 Task: Search one way flight ticket for 2 adults, 4 children and 1 infant on lap in business from Vieques: Antonio Rivera Rodriguez Airport to Jacksonville: Albert J. Ellis Airport on 5-3-2023. Choice of flights is Singapure airlines. Number of bags: 2 carry on bags and 7 checked bags. Price is upto 83000. Outbound departure time preference is 8:30.
Action: Mouse moved to (313, 266)
Screenshot: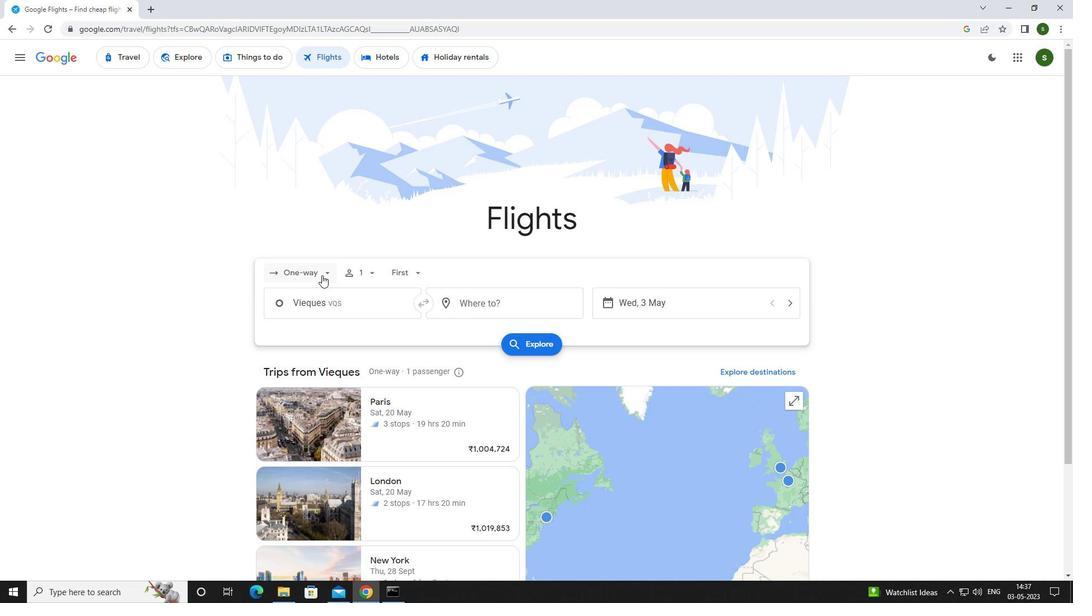 
Action: Mouse pressed left at (313, 266)
Screenshot: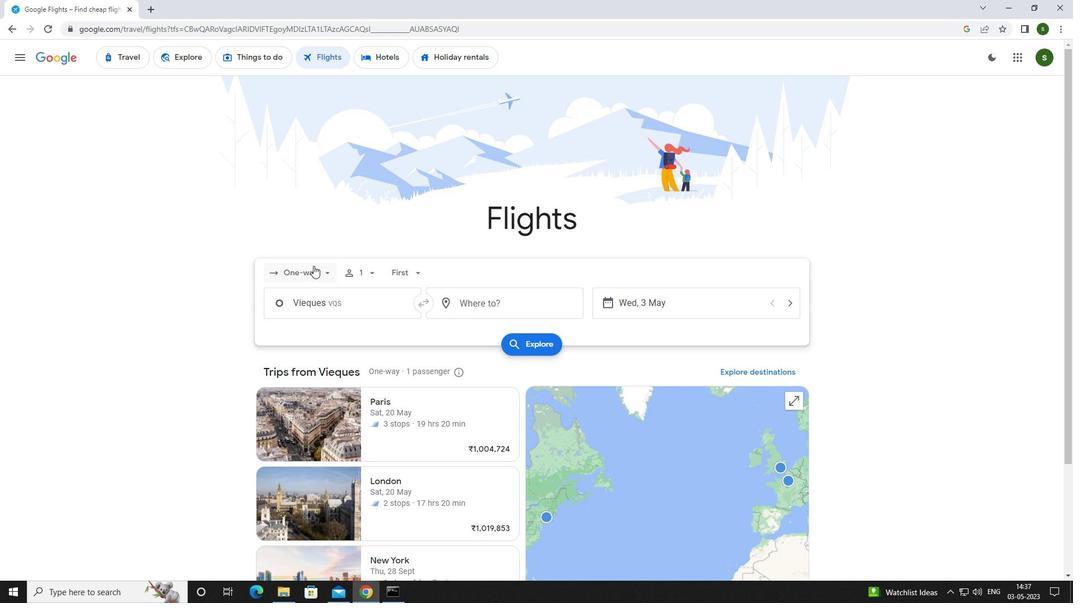 
Action: Mouse moved to (313, 320)
Screenshot: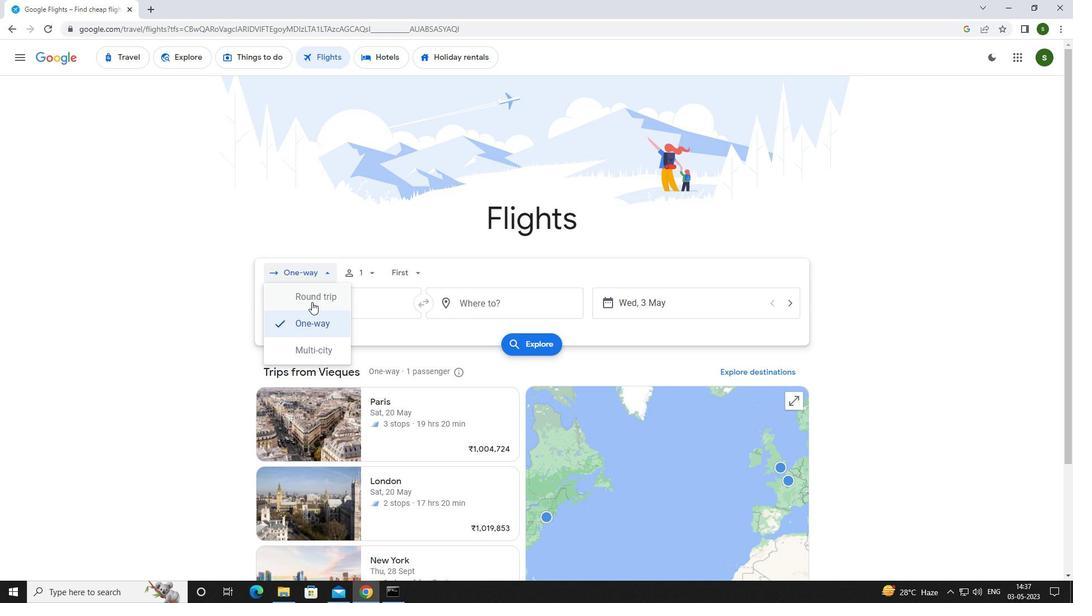 
Action: Mouse pressed left at (313, 320)
Screenshot: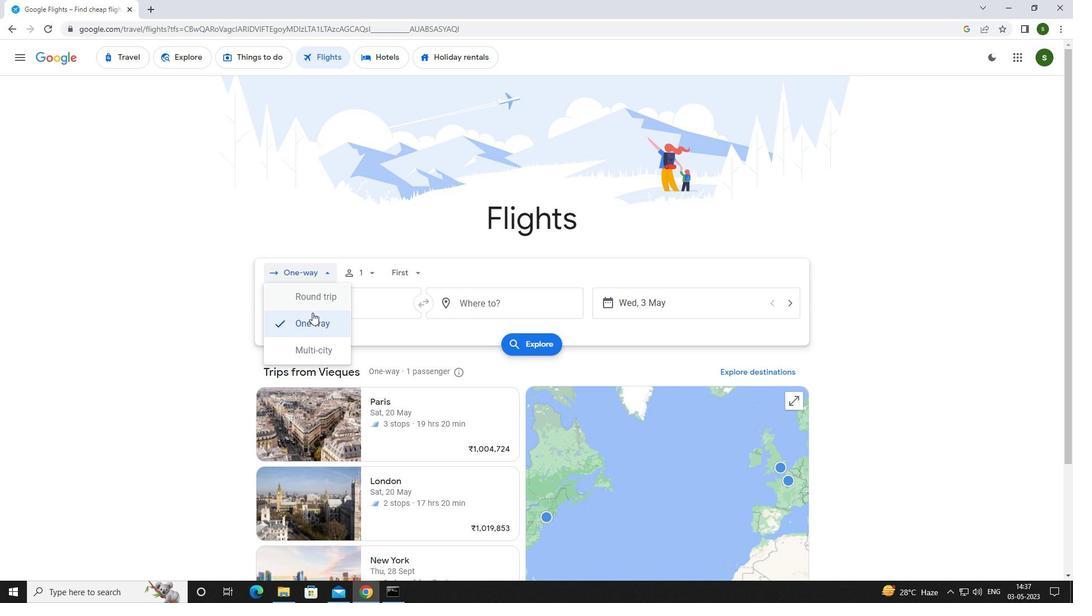 
Action: Mouse moved to (372, 271)
Screenshot: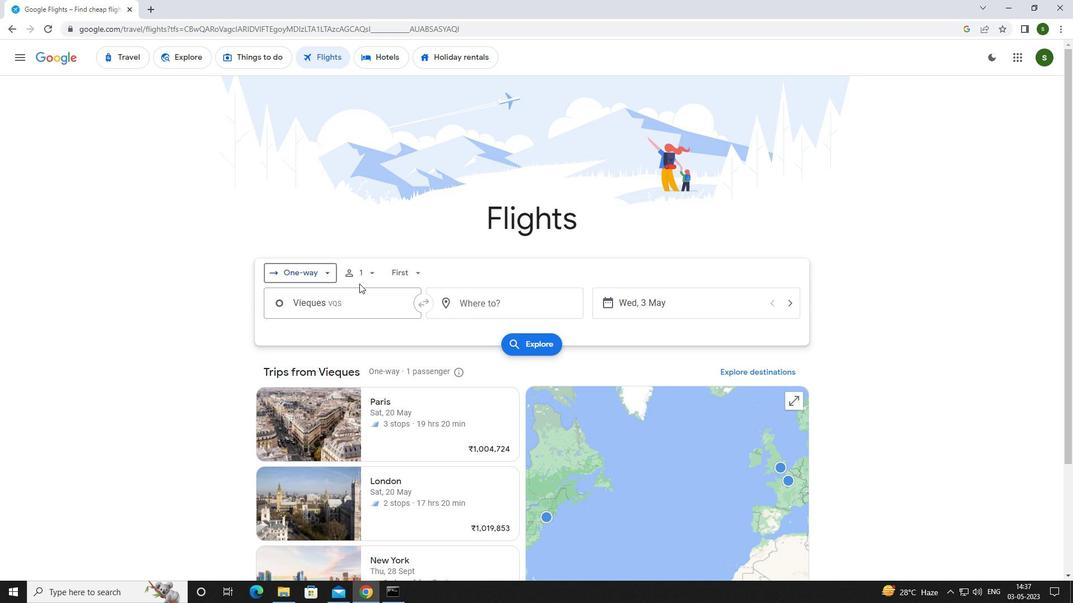 
Action: Mouse pressed left at (372, 271)
Screenshot: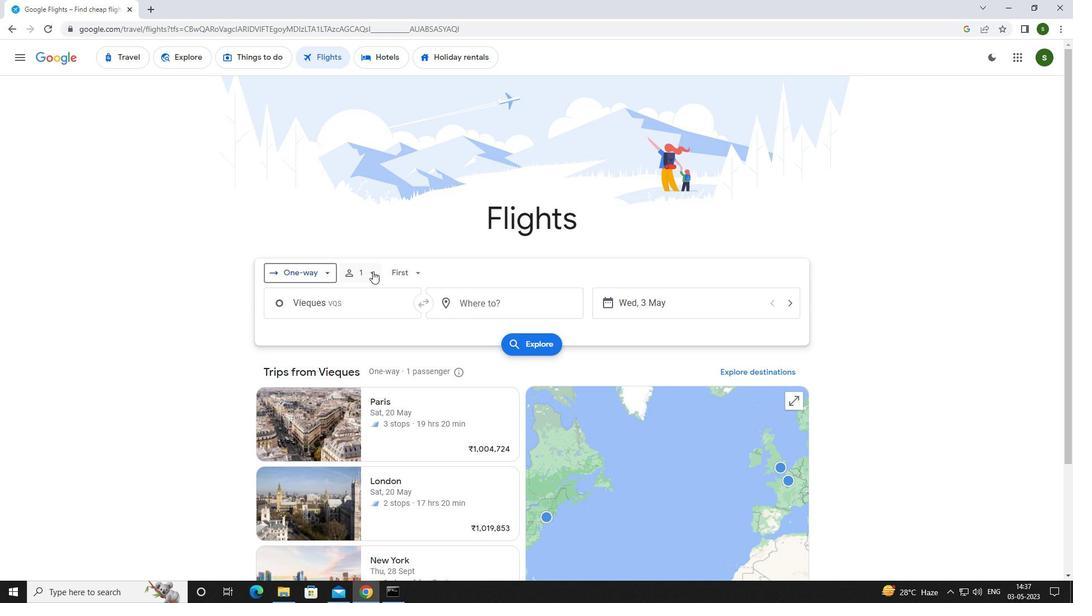 
Action: Mouse moved to (454, 304)
Screenshot: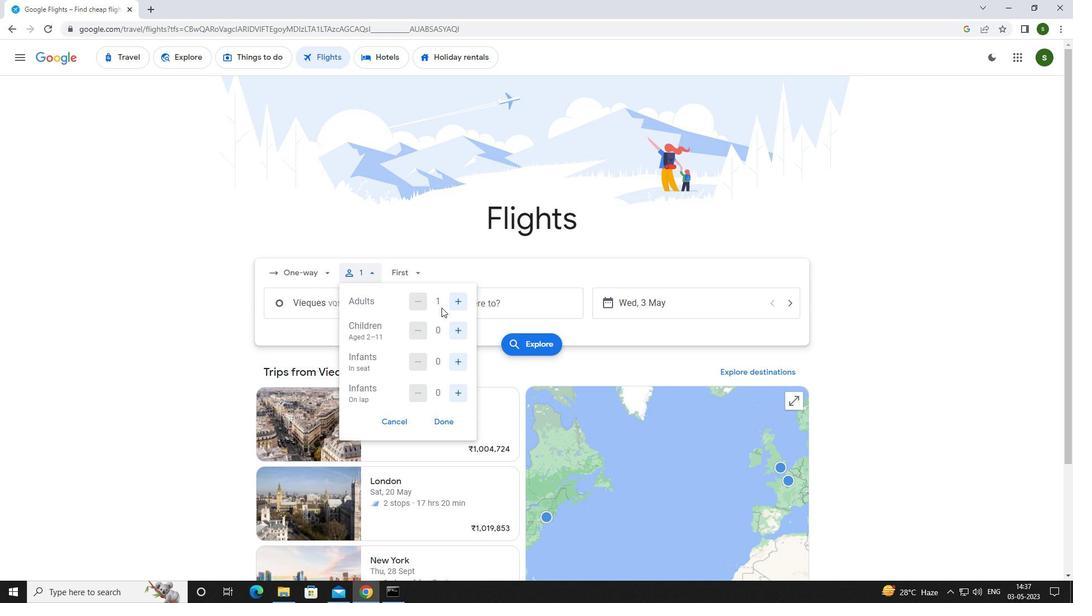 
Action: Mouse pressed left at (454, 304)
Screenshot: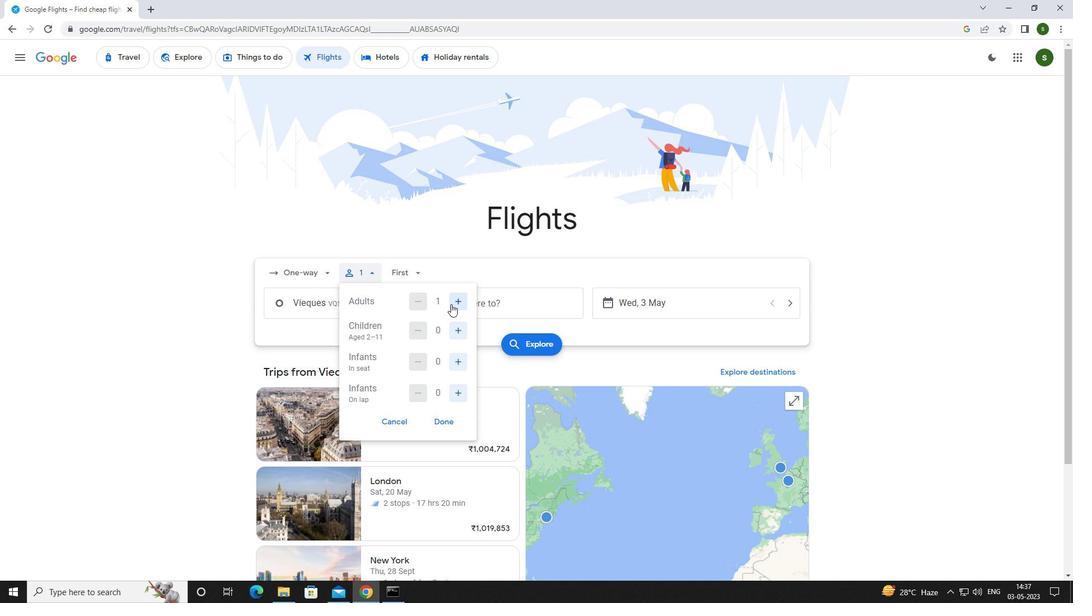 
Action: Mouse moved to (452, 329)
Screenshot: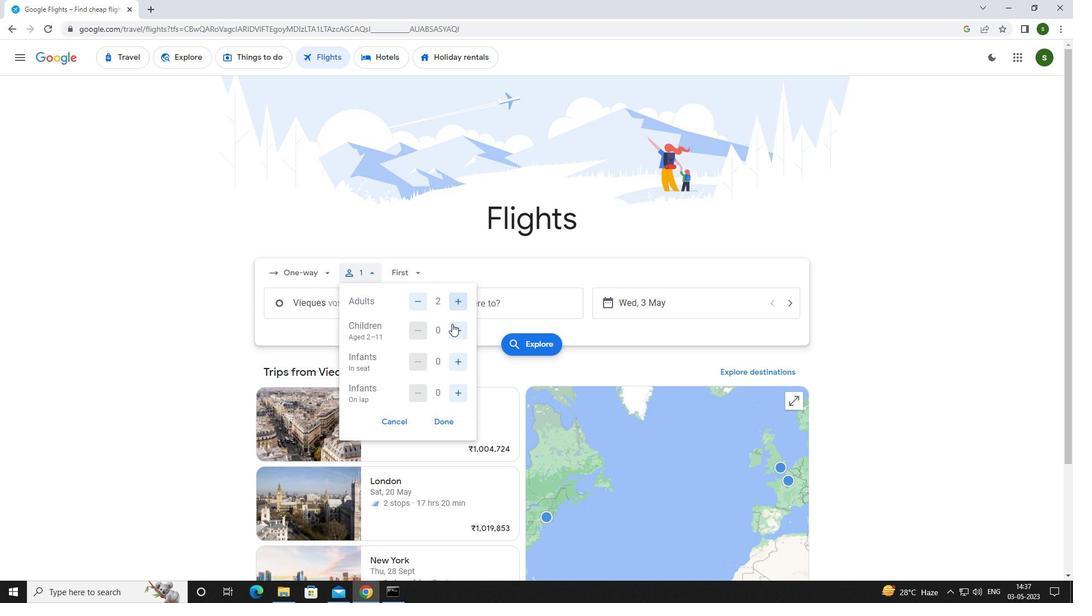 
Action: Mouse pressed left at (452, 329)
Screenshot: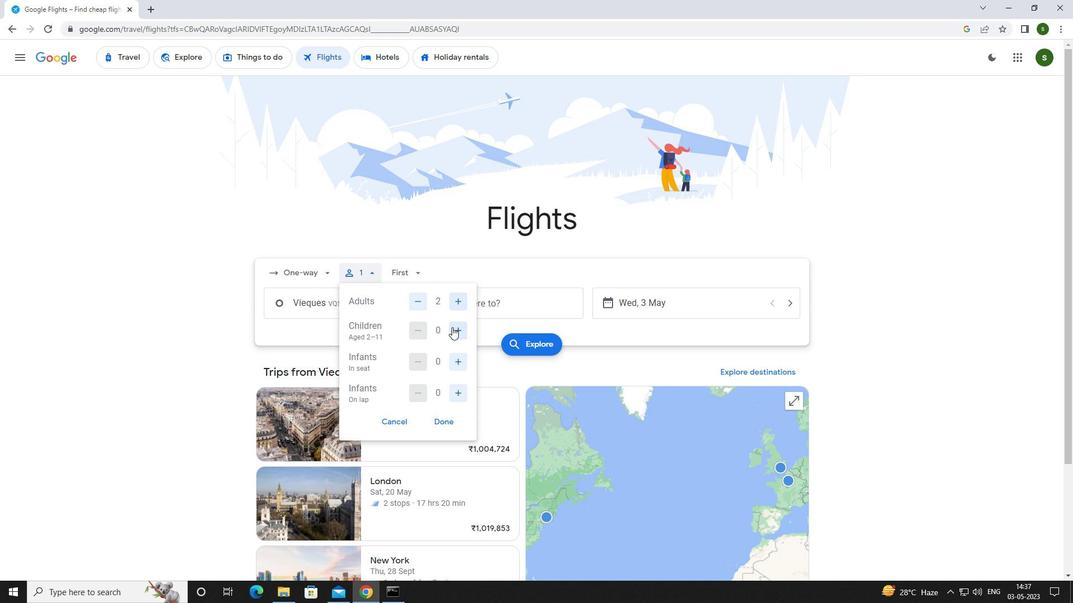 
Action: Mouse pressed left at (452, 329)
Screenshot: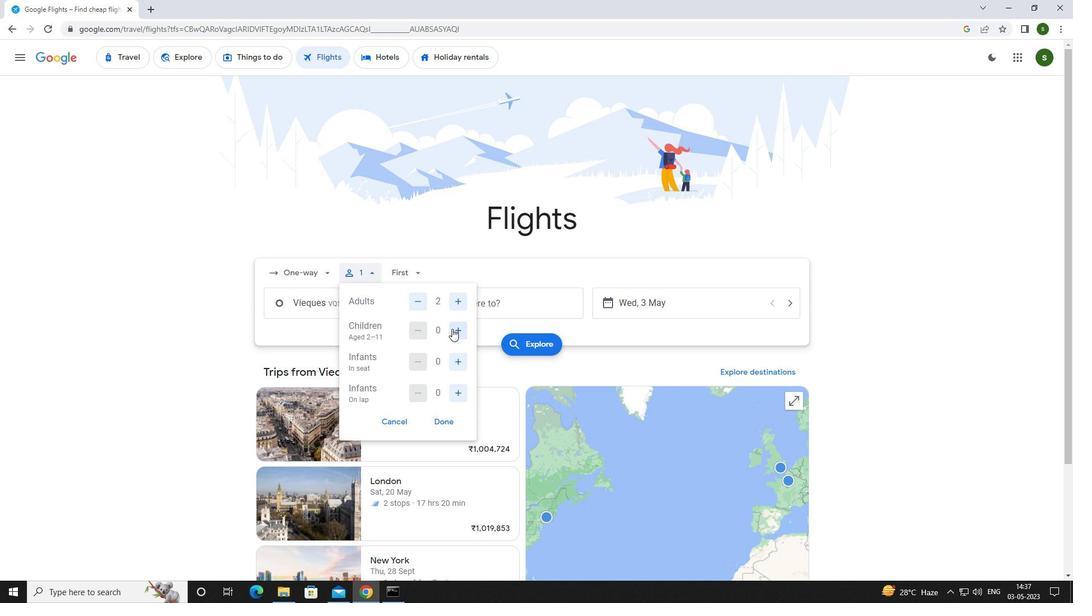 
Action: Mouse pressed left at (452, 329)
Screenshot: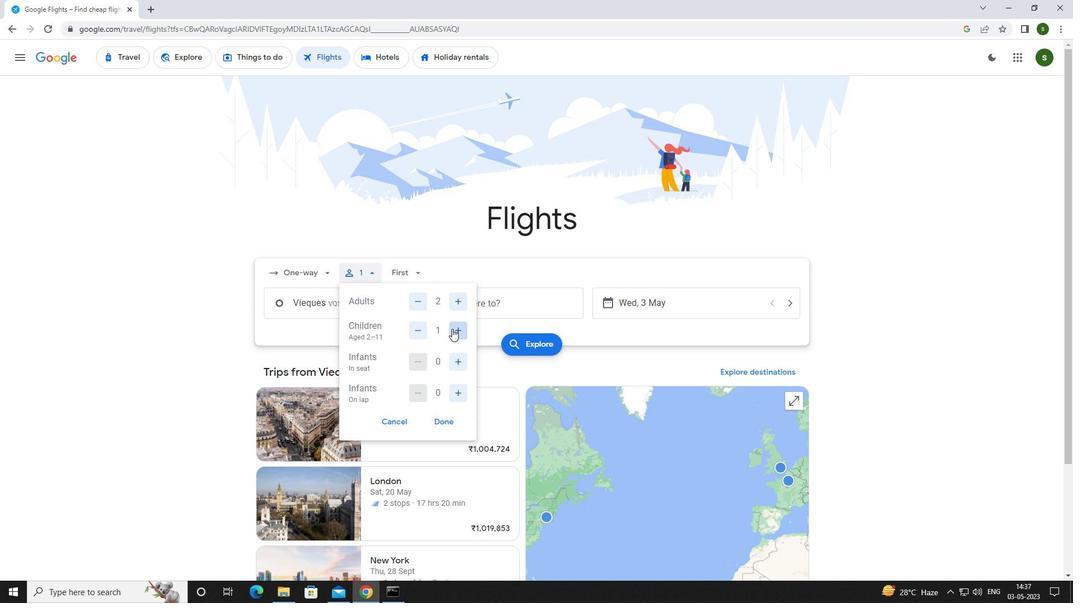 
Action: Mouse pressed left at (452, 329)
Screenshot: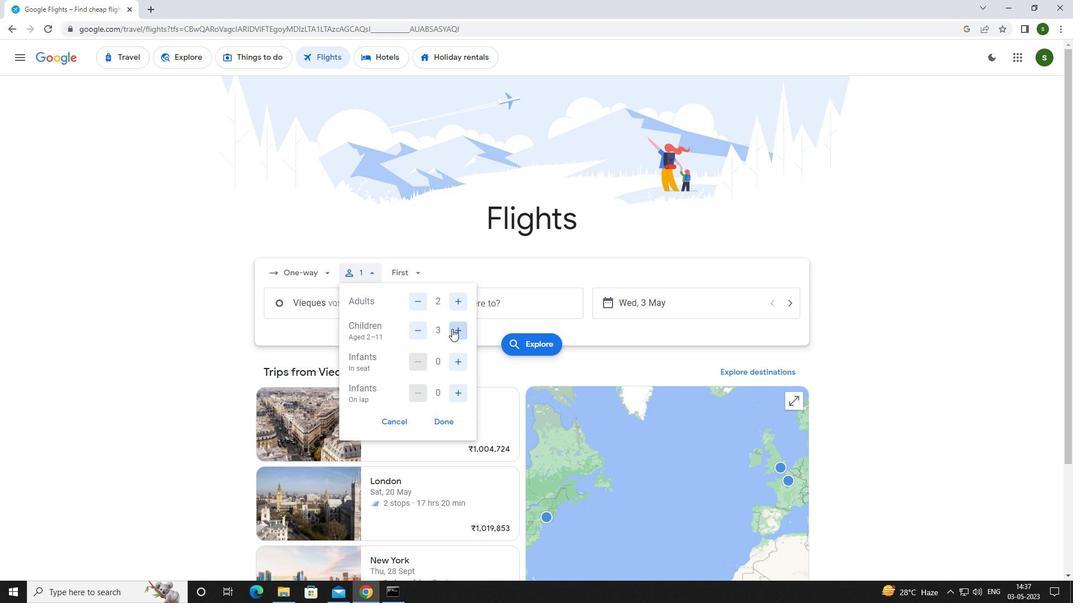 
Action: Mouse moved to (457, 387)
Screenshot: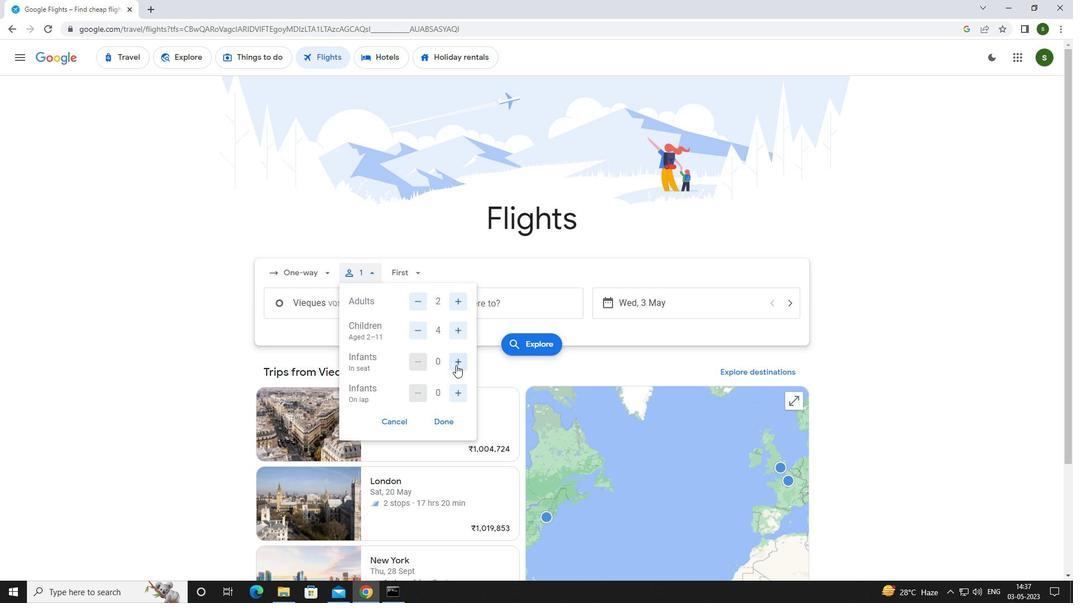 
Action: Mouse pressed left at (457, 387)
Screenshot: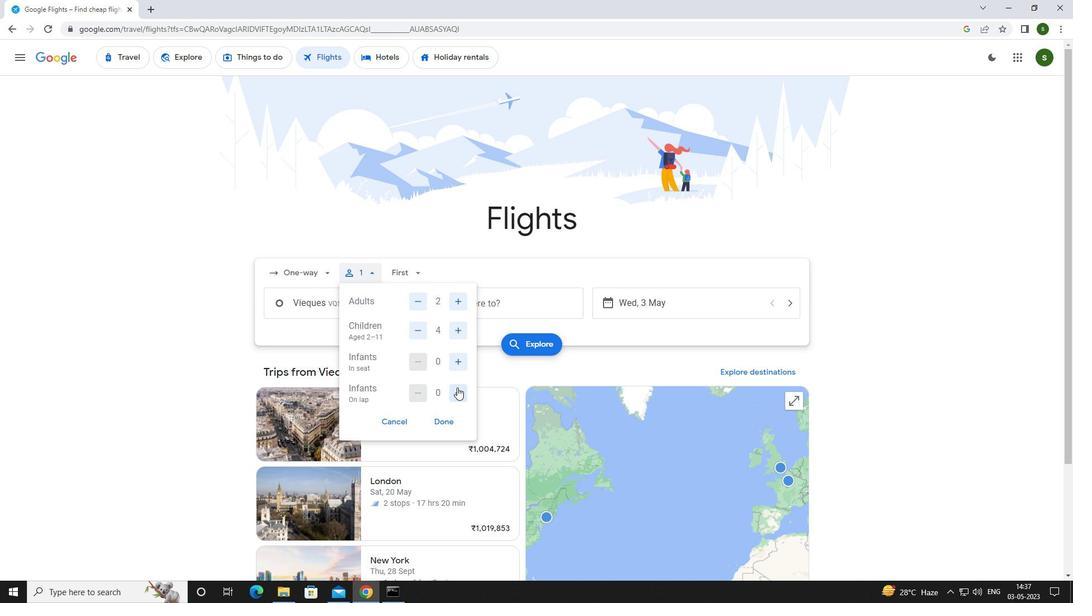 
Action: Mouse moved to (413, 271)
Screenshot: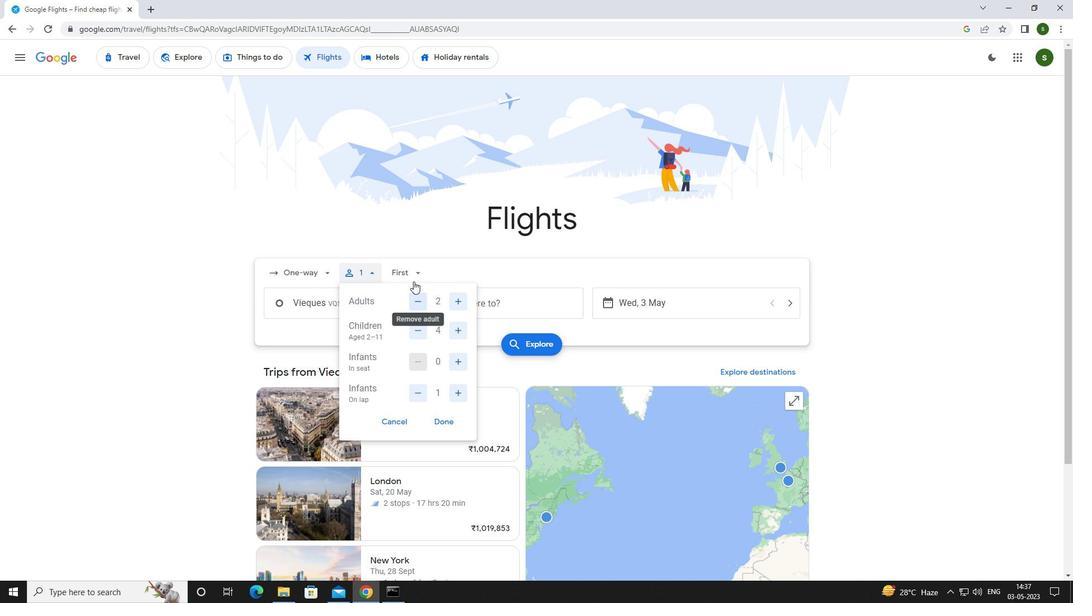
Action: Mouse pressed left at (413, 271)
Screenshot: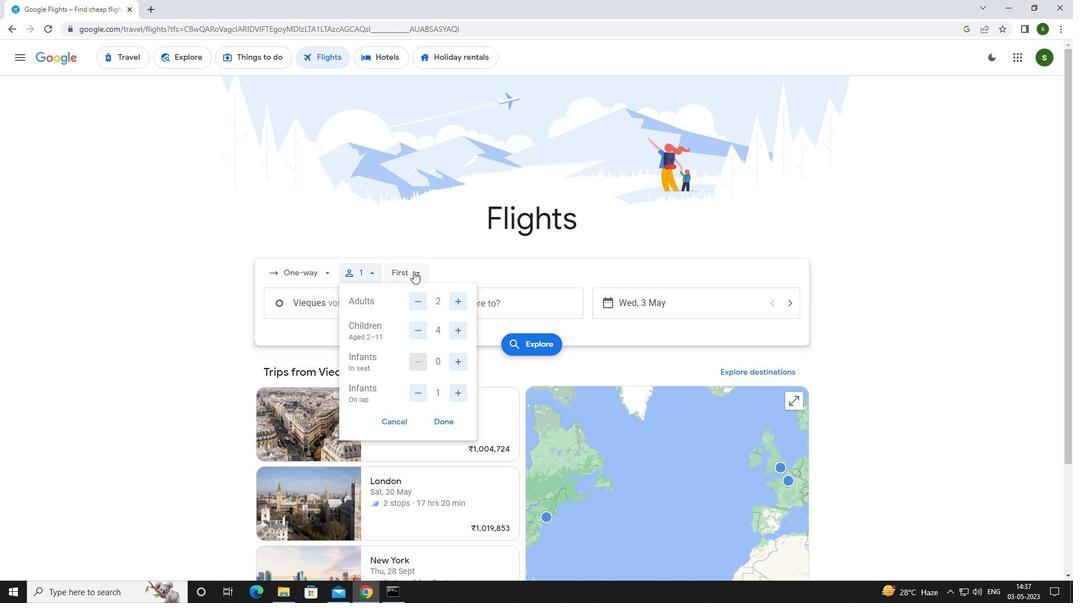 
Action: Mouse moved to (428, 349)
Screenshot: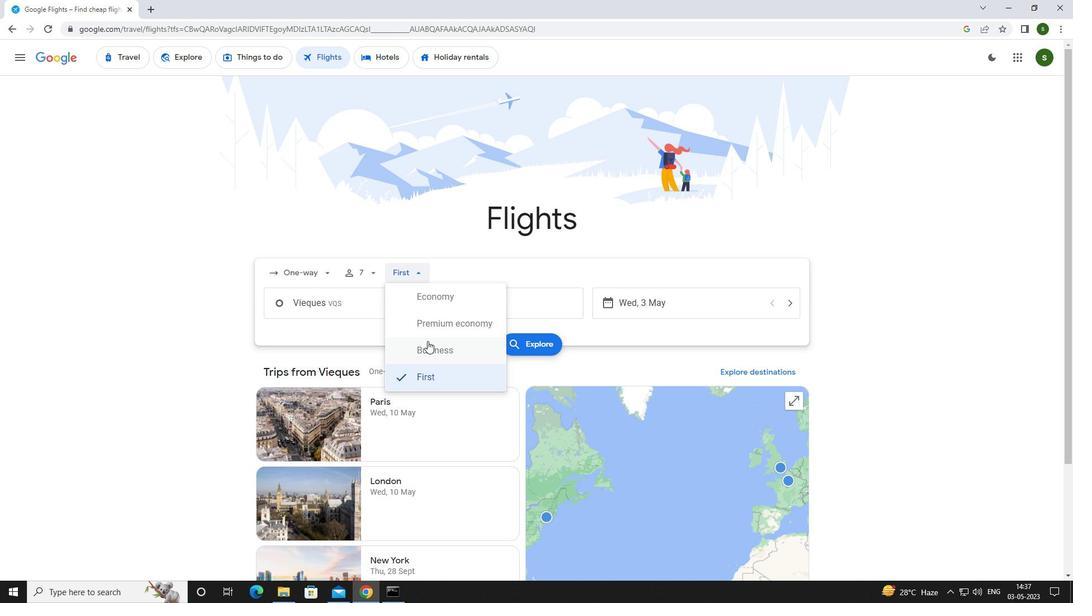 
Action: Mouse pressed left at (428, 349)
Screenshot: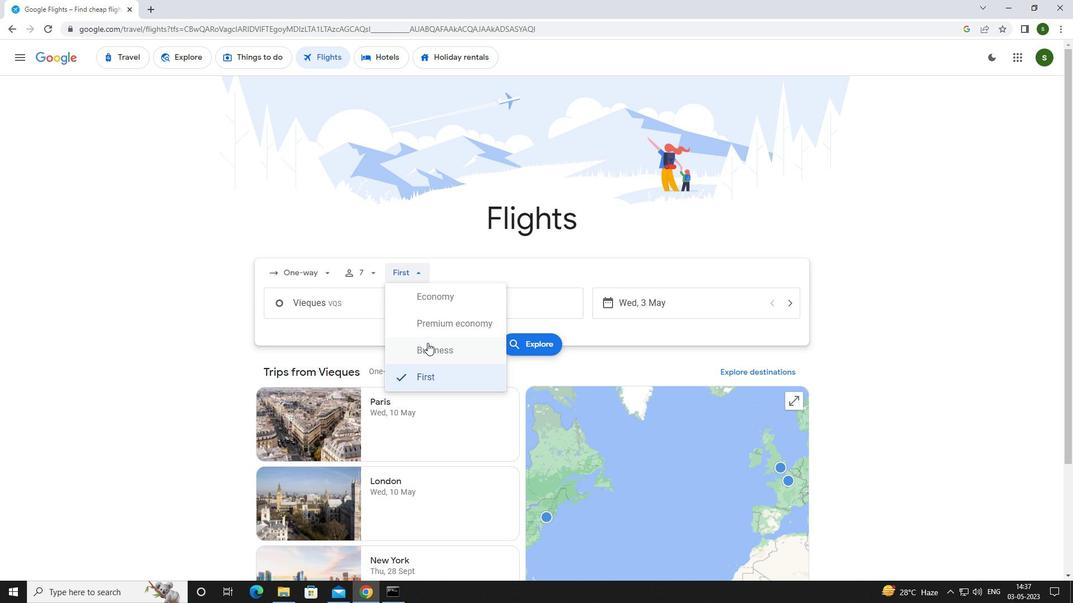 
Action: Mouse moved to (375, 310)
Screenshot: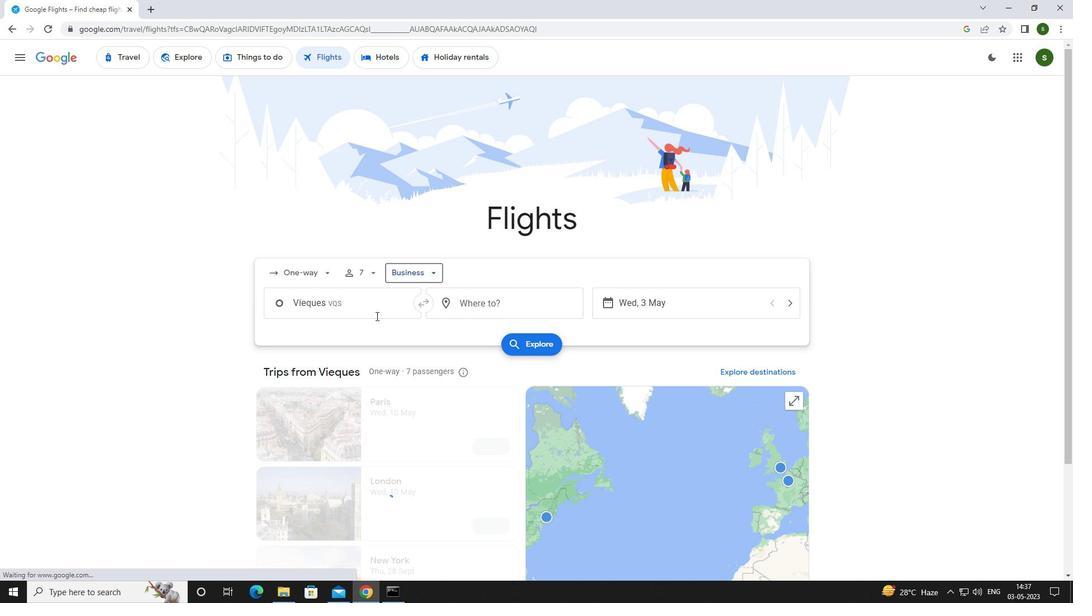 
Action: Mouse pressed left at (375, 310)
Screenshot: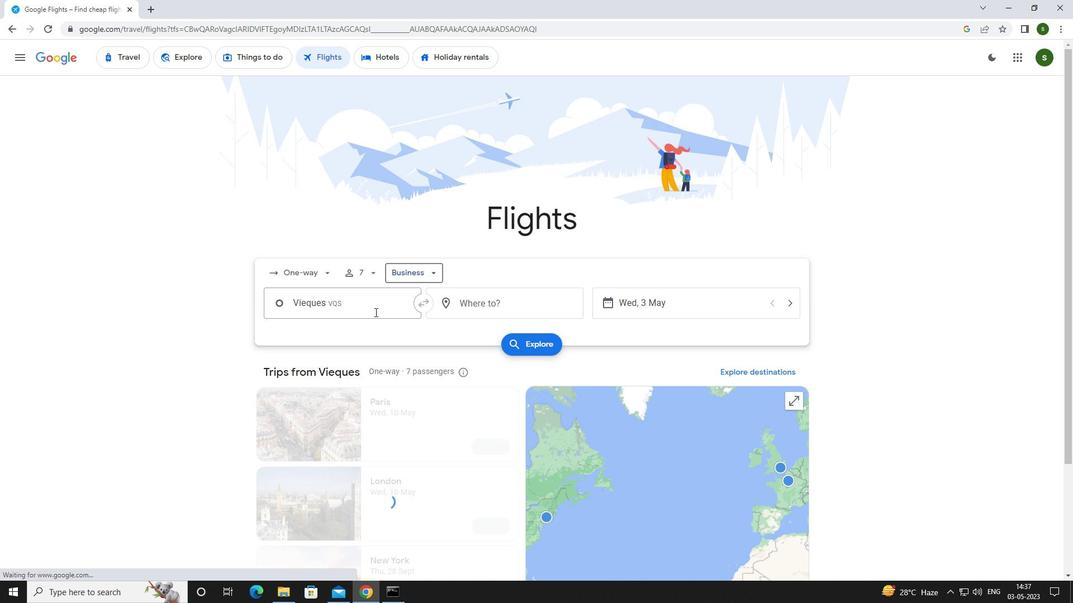 
Action: Key pressed <Key.caps_lock>v<Key.caps_lock>ieques
Screenshot: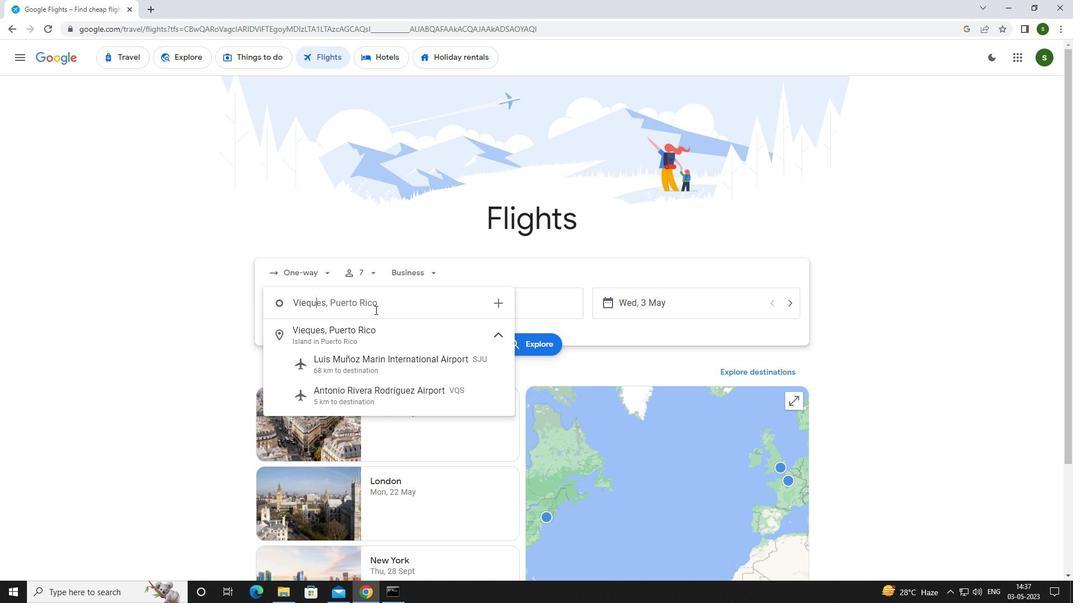 
Action: Mouse moved to (381, 389)
Screenshot: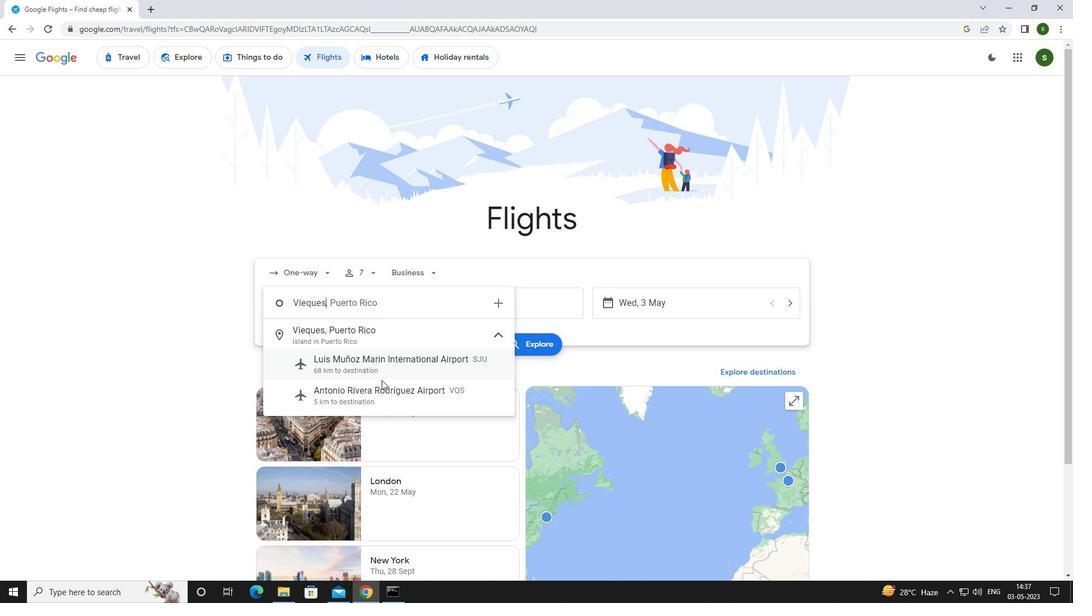
Action: Mouse pressed left at (381, 389)
Screenshot: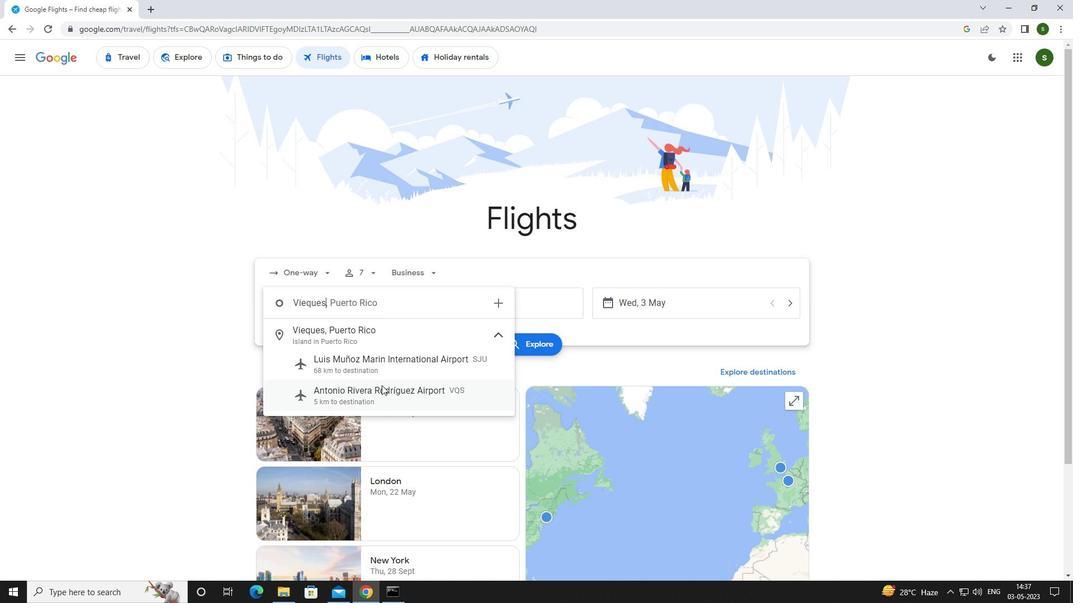 
Action: Mouse moved to (486, 310)
Screenshot: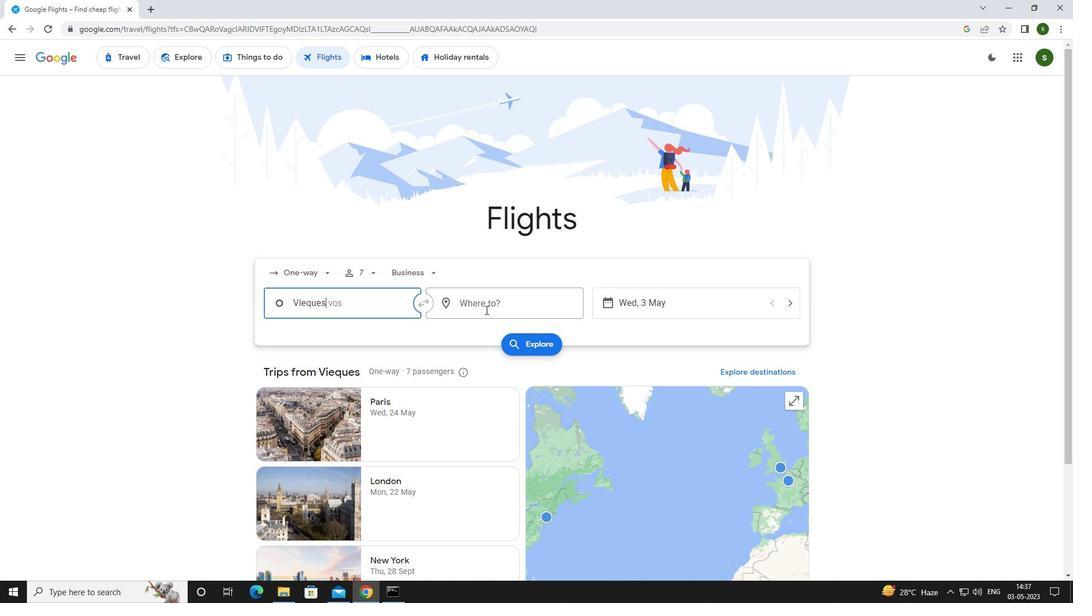 
Action: Mouse pressed left at (486, 310)
Screenshot: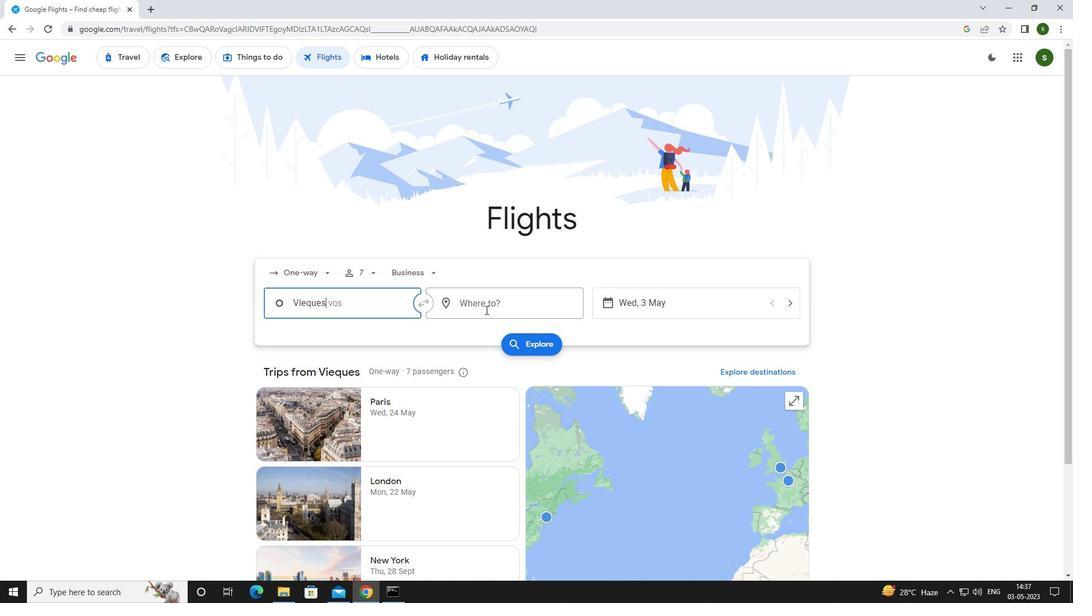 
Action: Mouse moved to (485, 312)
Screenshot: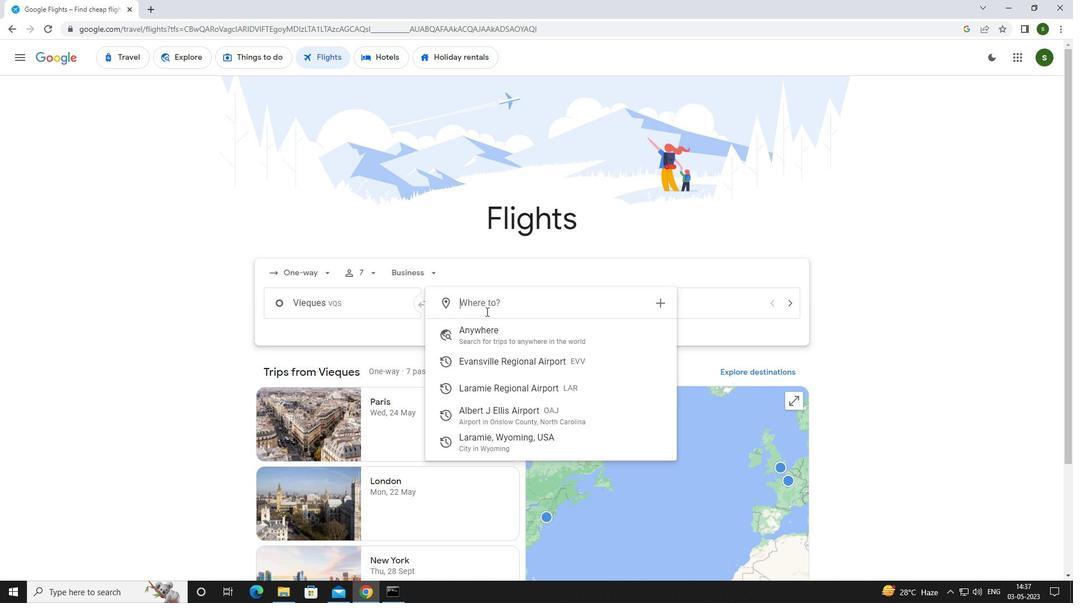 
Action: Key pressed <Key.caps_lock>a<Key.caps_lock>lbert<Key.space>
Screenshot: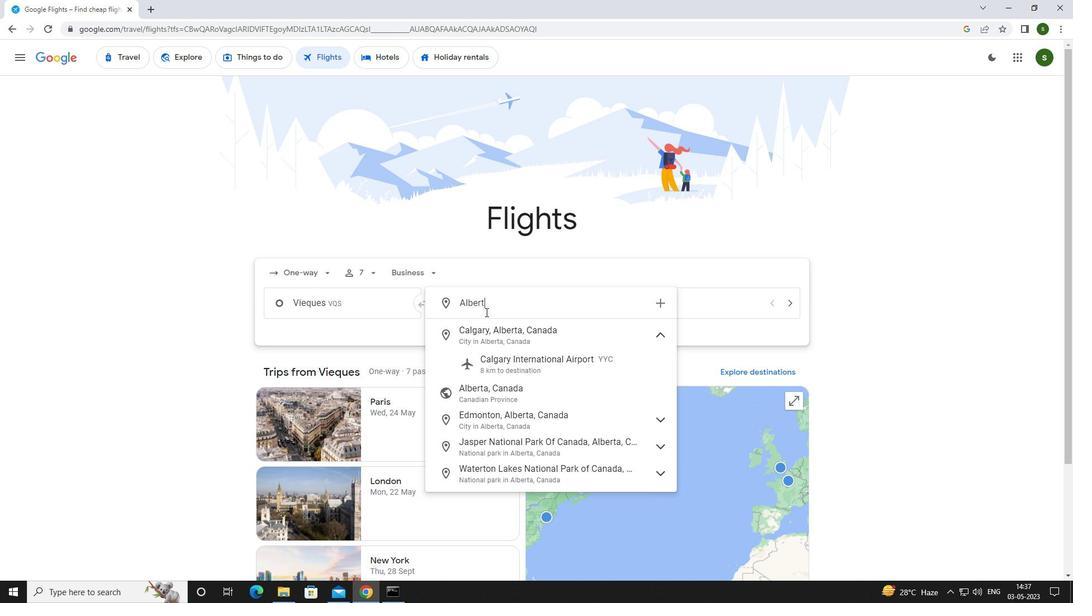 
Action: Mouse moved to (487, 335)
Screenshot: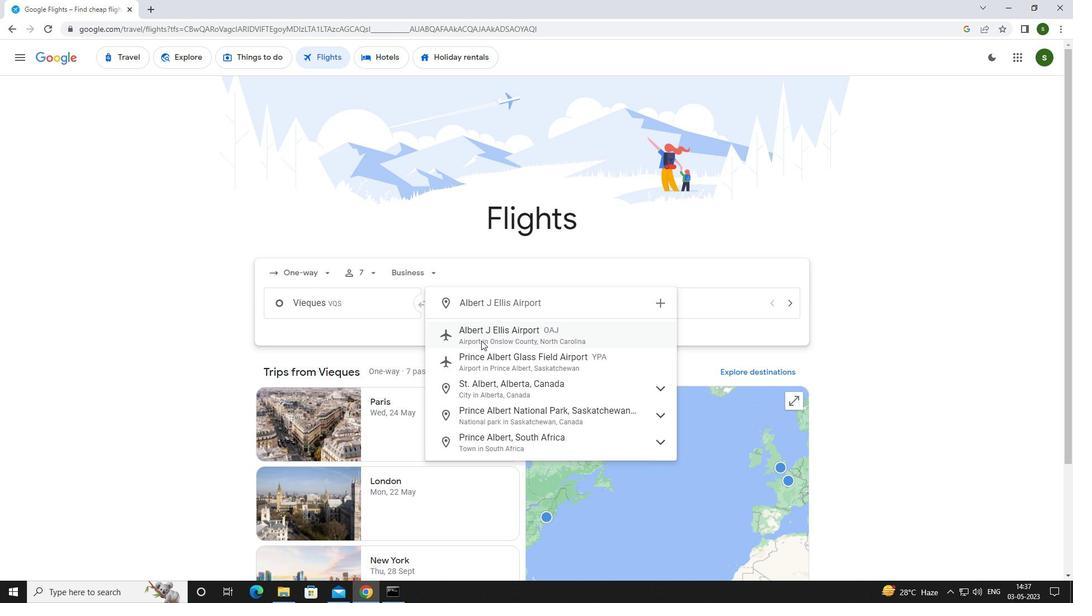 
Action: Mouse pressed left at (487, 335)
Screenshot: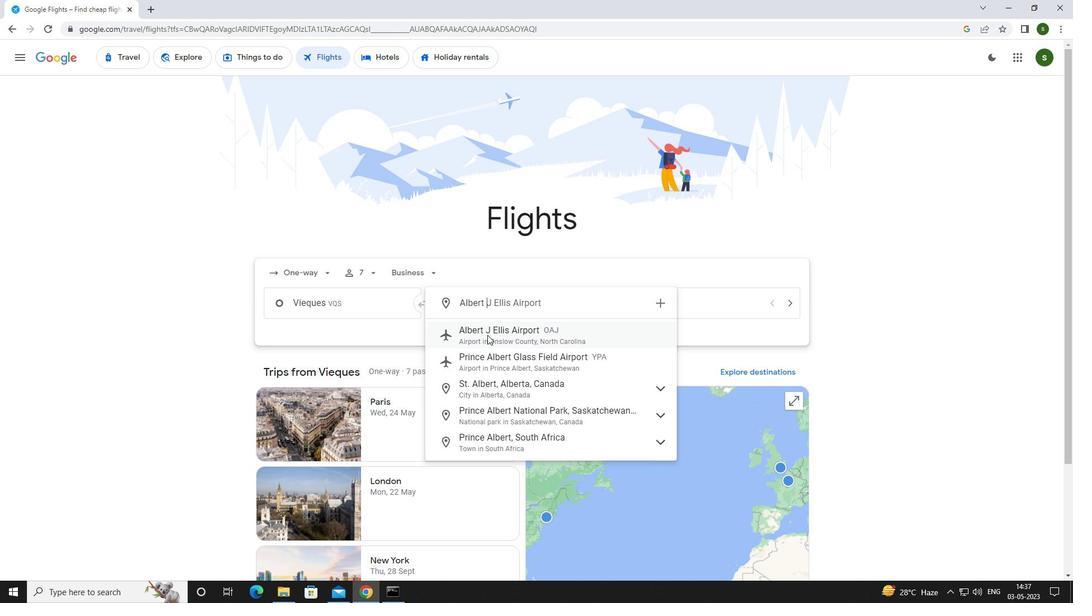 
Action: Mouse moved to (682, 310)
Screenshot: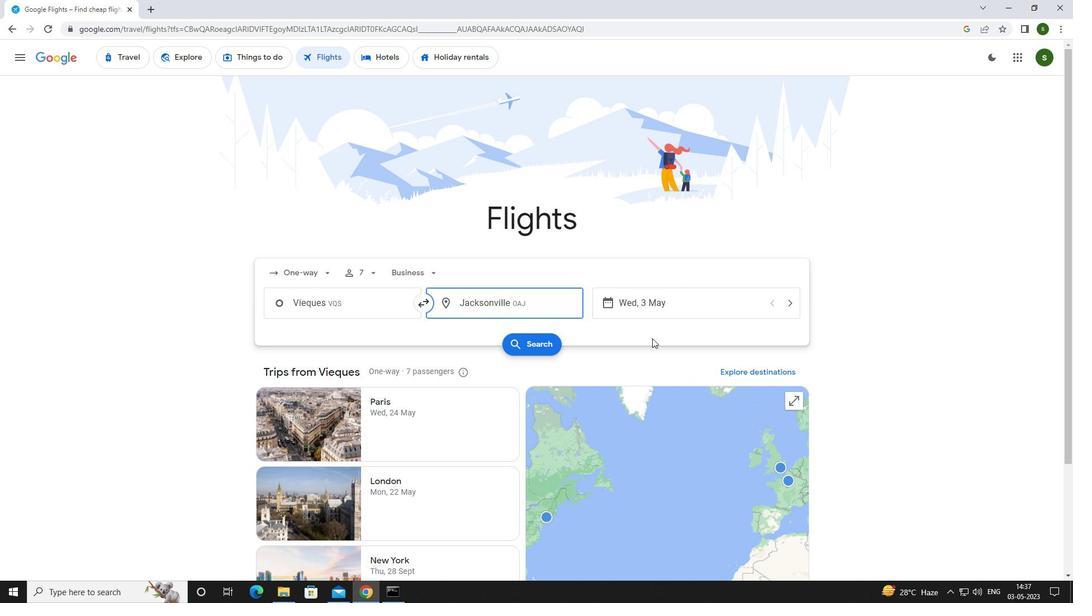 
Action: Mouse pressed left at (682, 310)
Screenshot: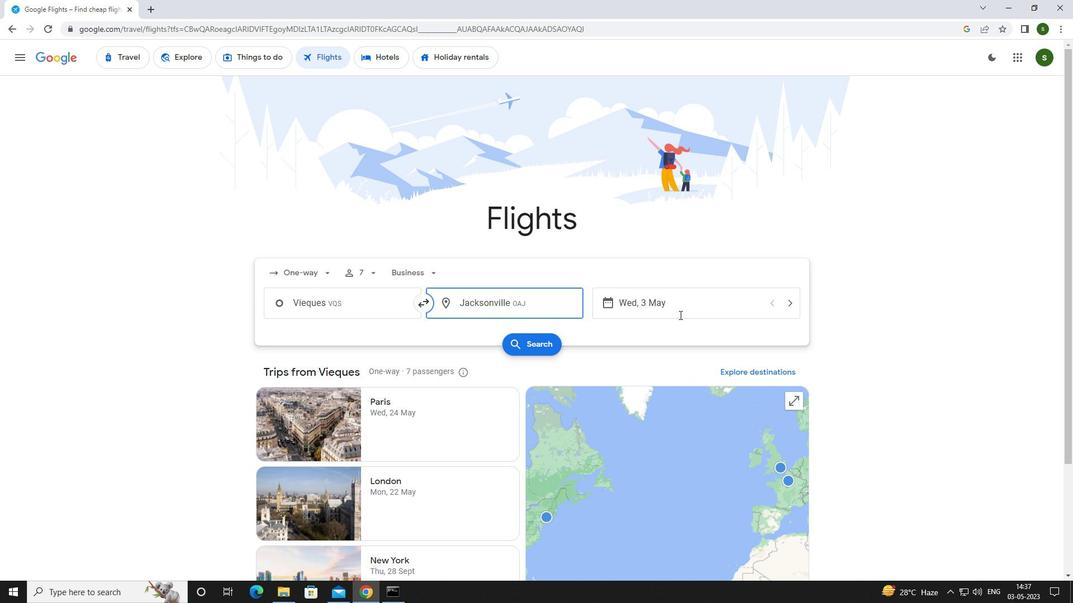 
Action: Mouse moved to (489, 381)
Screenshot: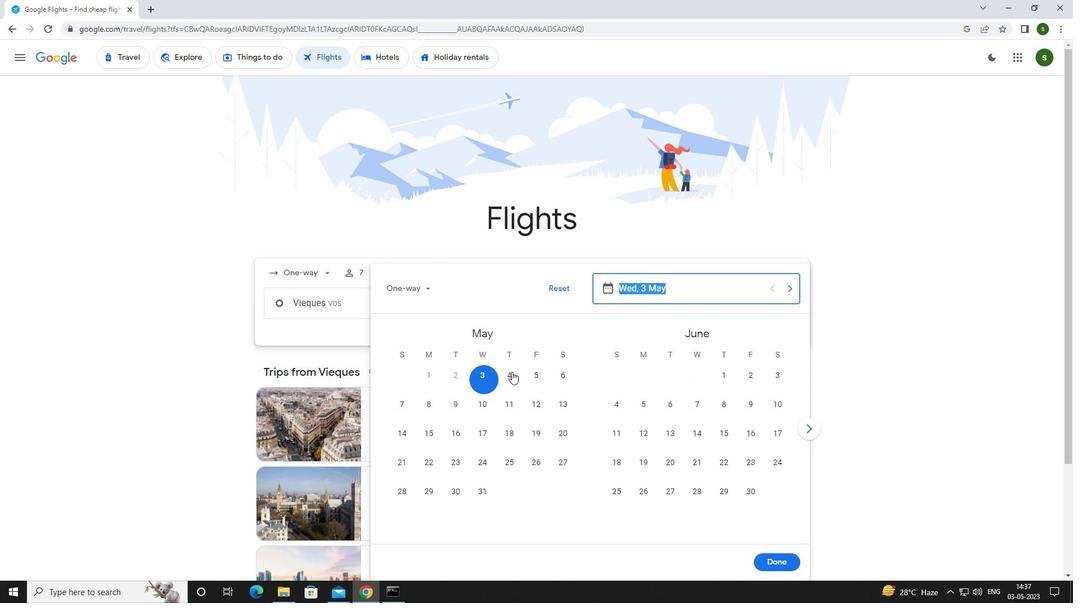 
Action: Mouse pressed left at (489, 381)
Screenshot: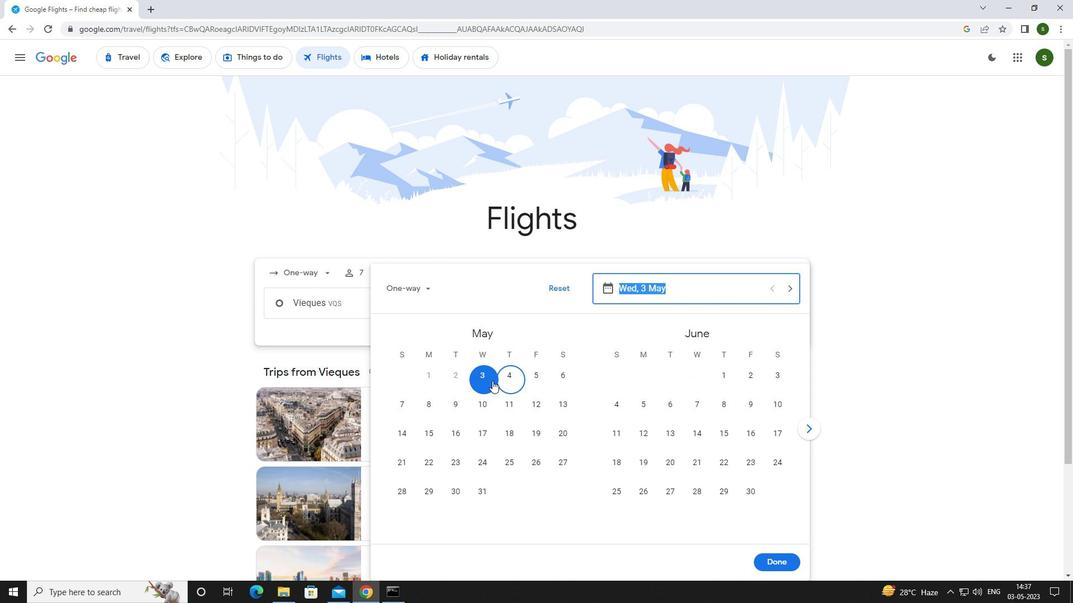 
Action: Mouse moved to (766, 563)
Screenshot: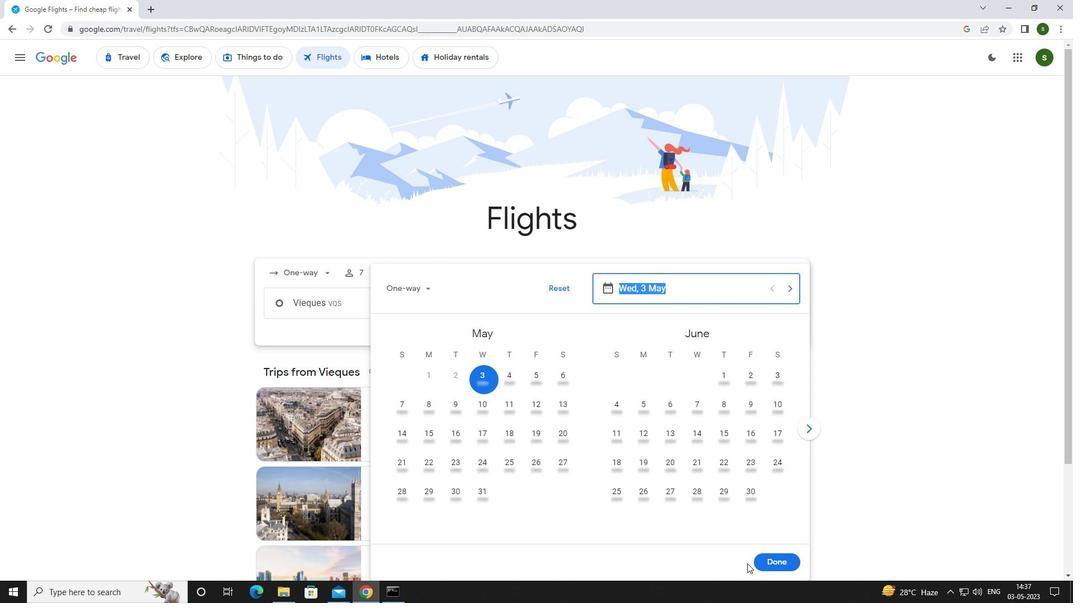 
Action: Mouse pressed left at (766, 563)
Screenshot: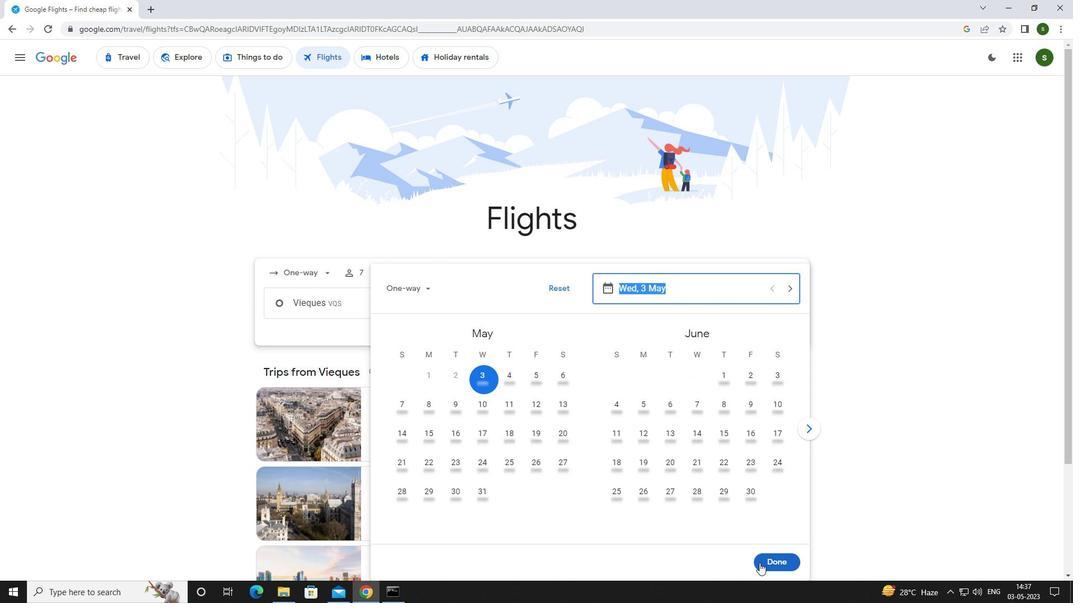 
Action: Mouse moved to (529, 348)
Screenshot: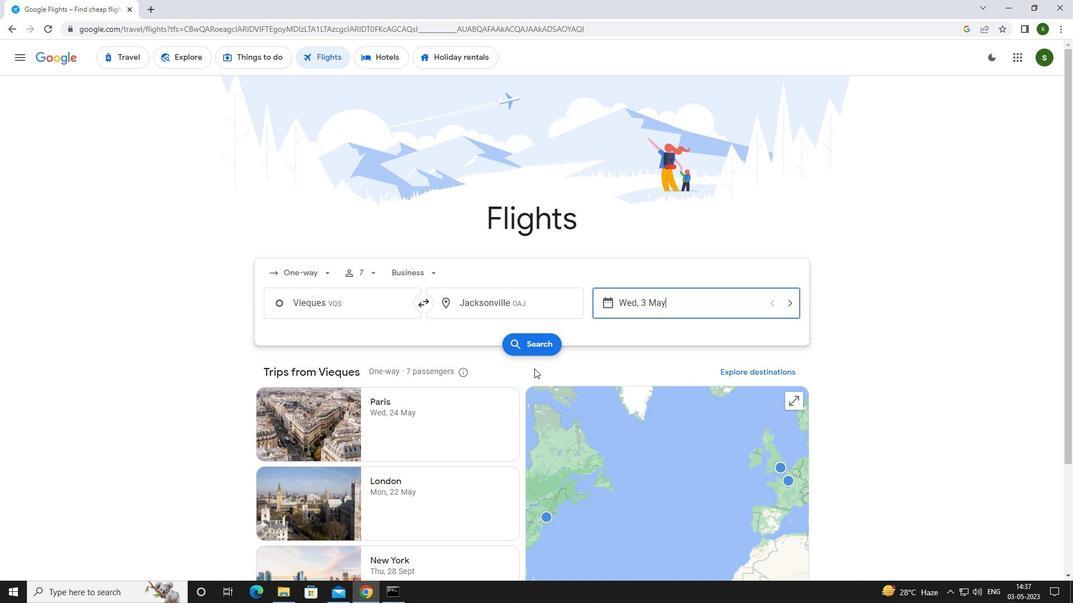 
Action: Mouse pressed left at (529, 348)
Screenshot: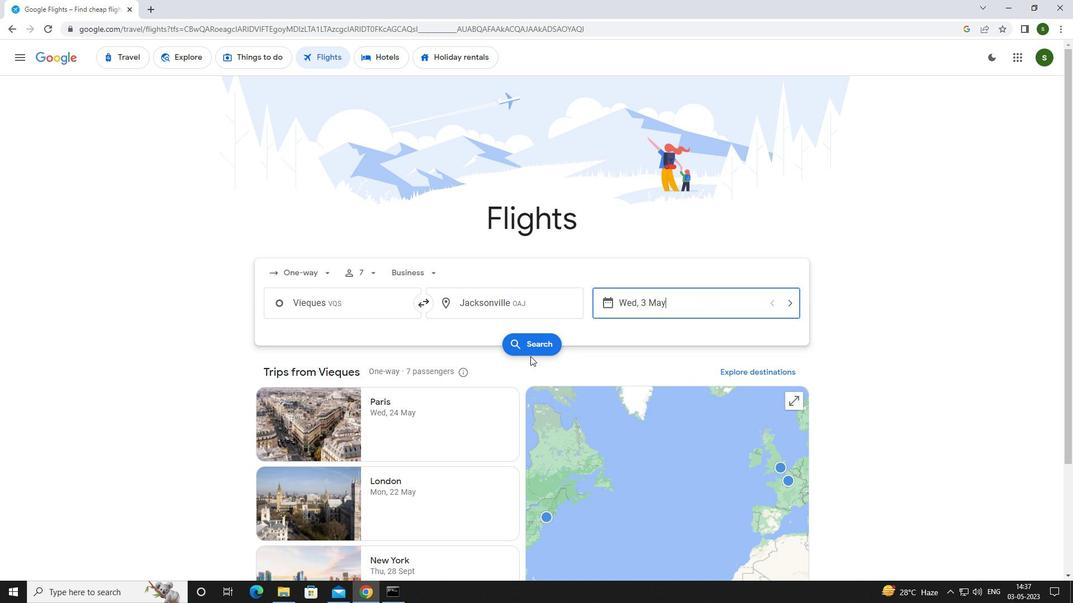 
Action: Mouse moved to (291, 163)
Screenshot: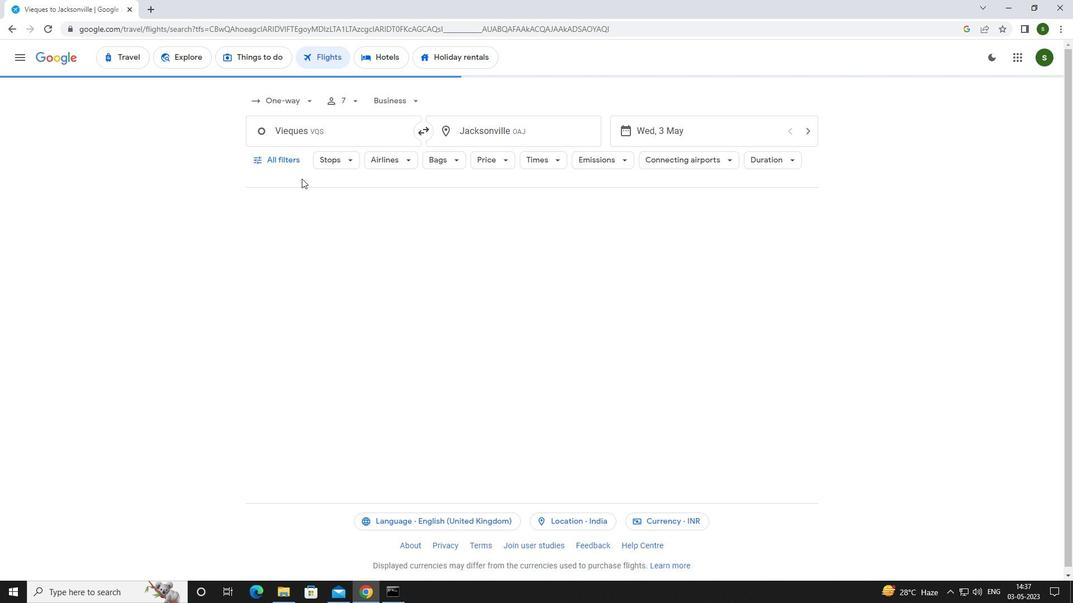 
Action: Mouse pressed left at (291, 163)
Screenshot: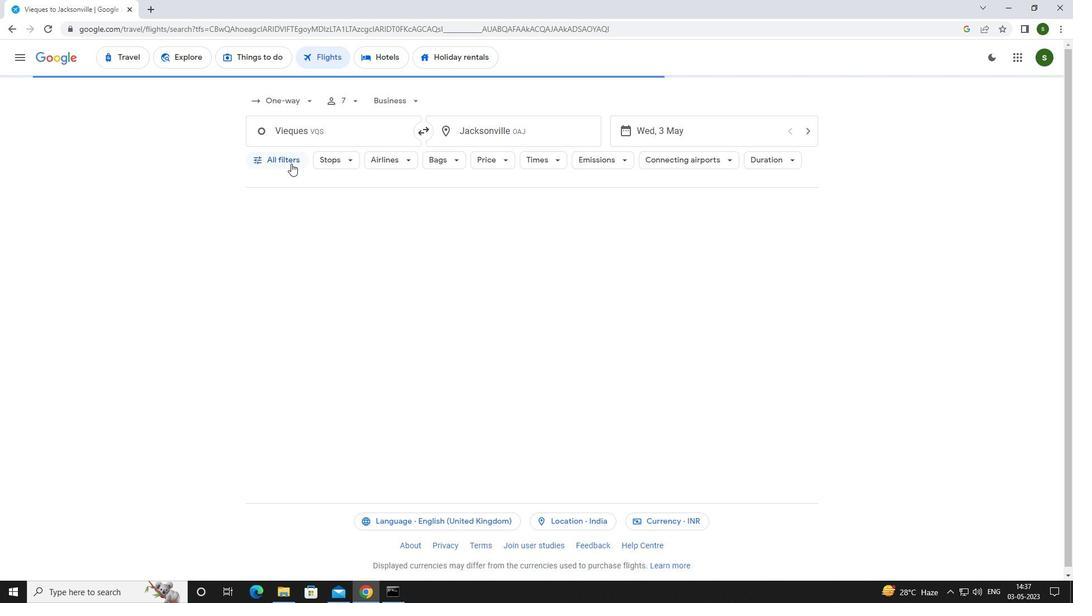 
Action: Mouse moved to (420, 396)
Screenshot: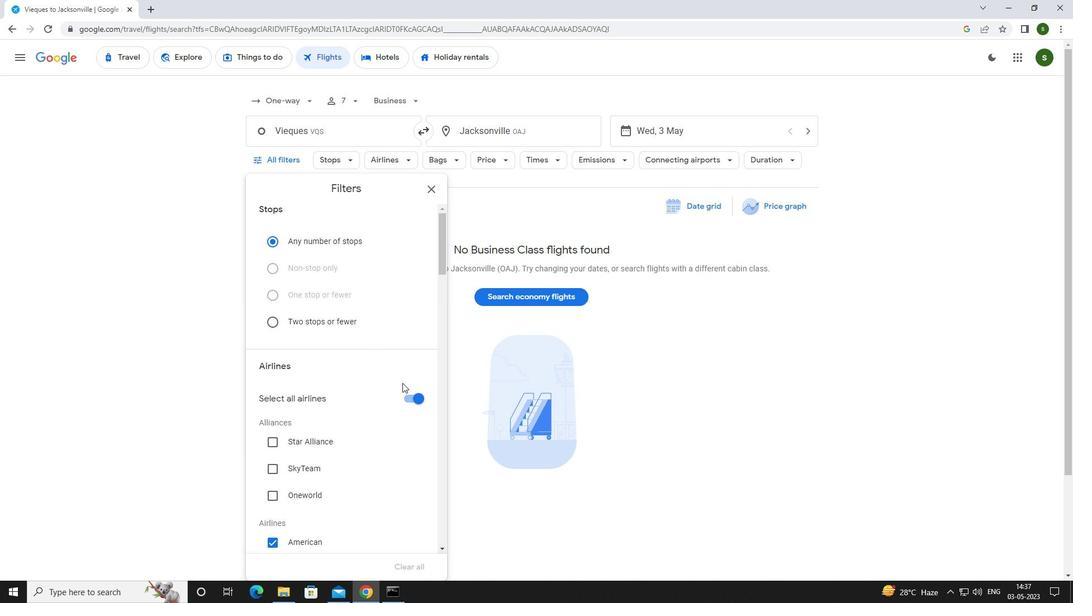 
Action: Mouse pressed left at (420, 396)
Screenshot: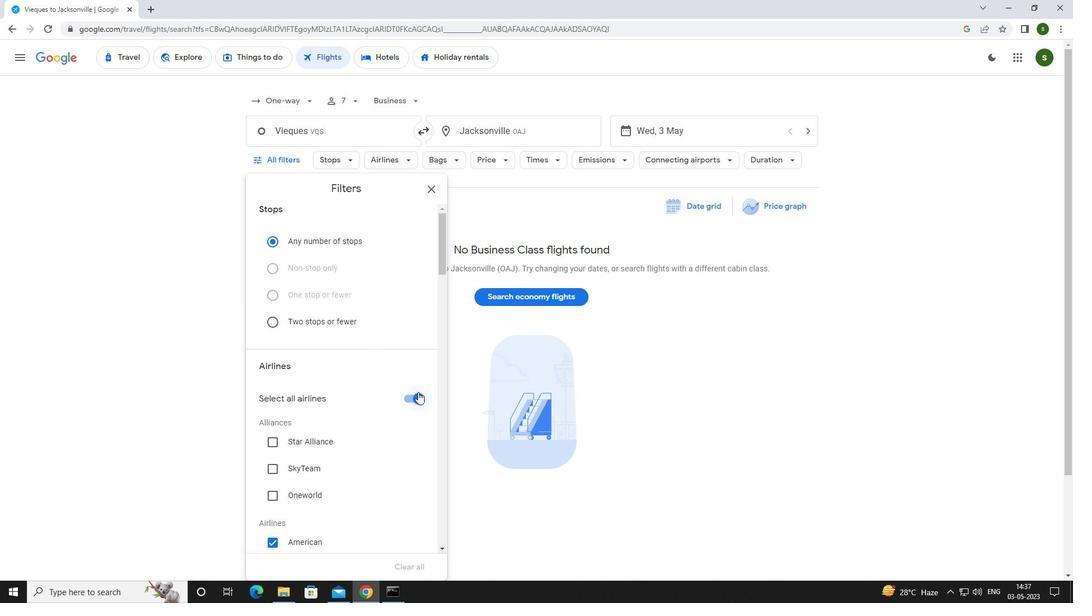 
Action: Mouse moved to (378, 315)
Screenshot: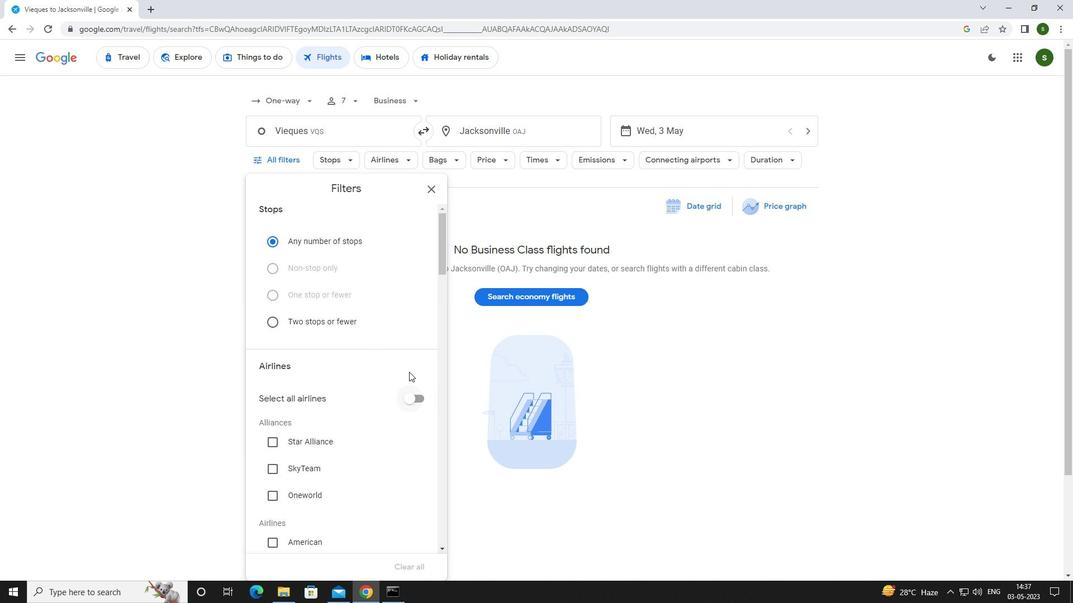 
Action: Mouse scrolled (378, 315) with delta (0, 0)
Screenshot: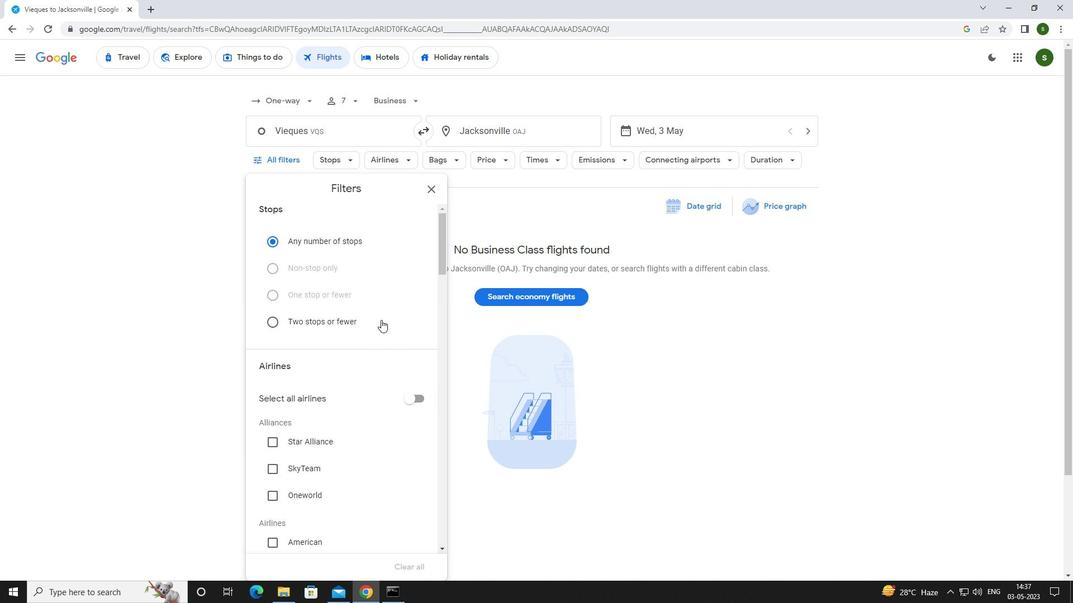 
Action: Mouse scrolled (378, 315) with delta (0, 0)
Screenshot: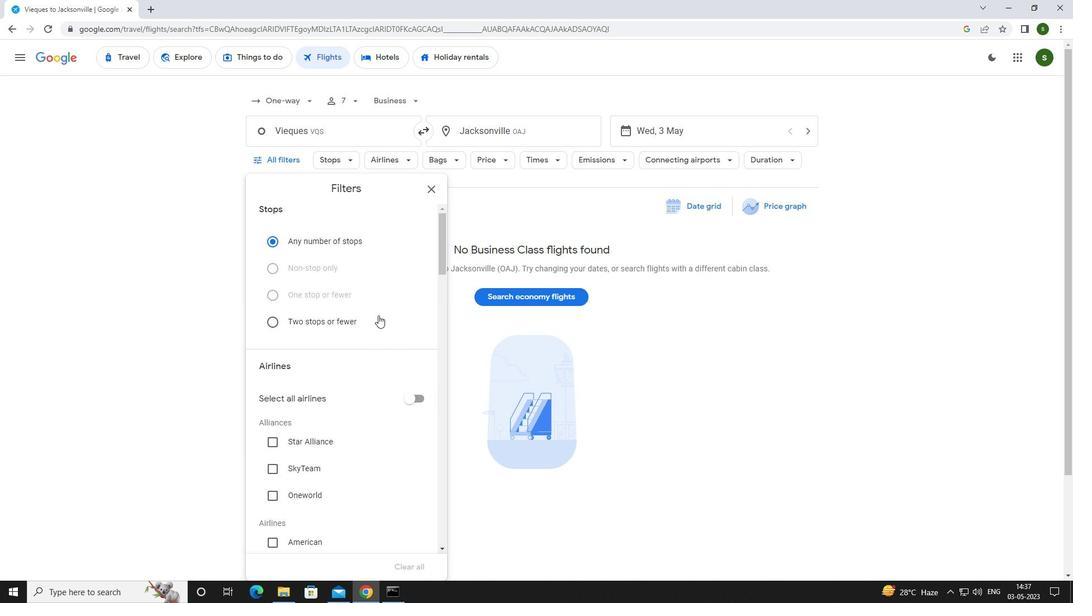 
Action: Mouse scrolled (378, 315) with delta (0, 0)
Screenshot: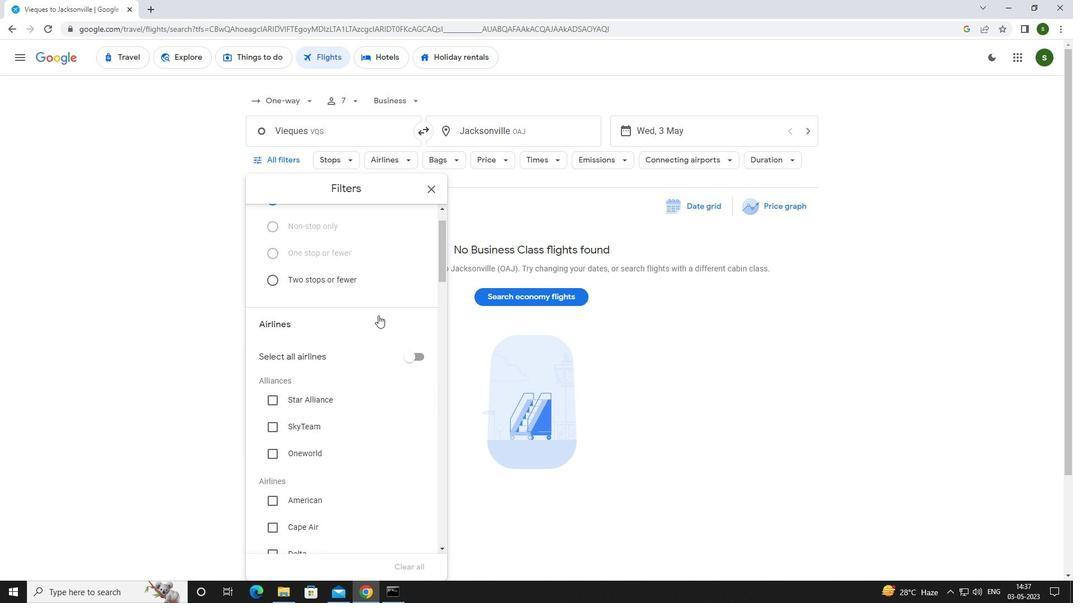 
Action: Mouse scrolled (378, 315) with delta (0, 0)
Screenshot: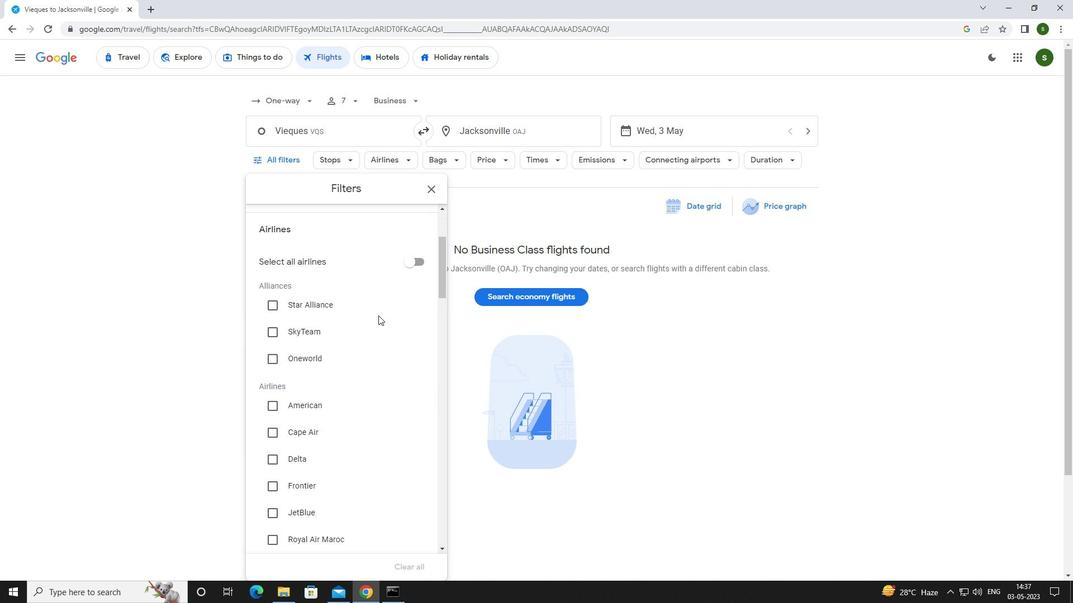 
Action: Mouse scrolled (378, 315) with delta (0, 0)
Screenshot: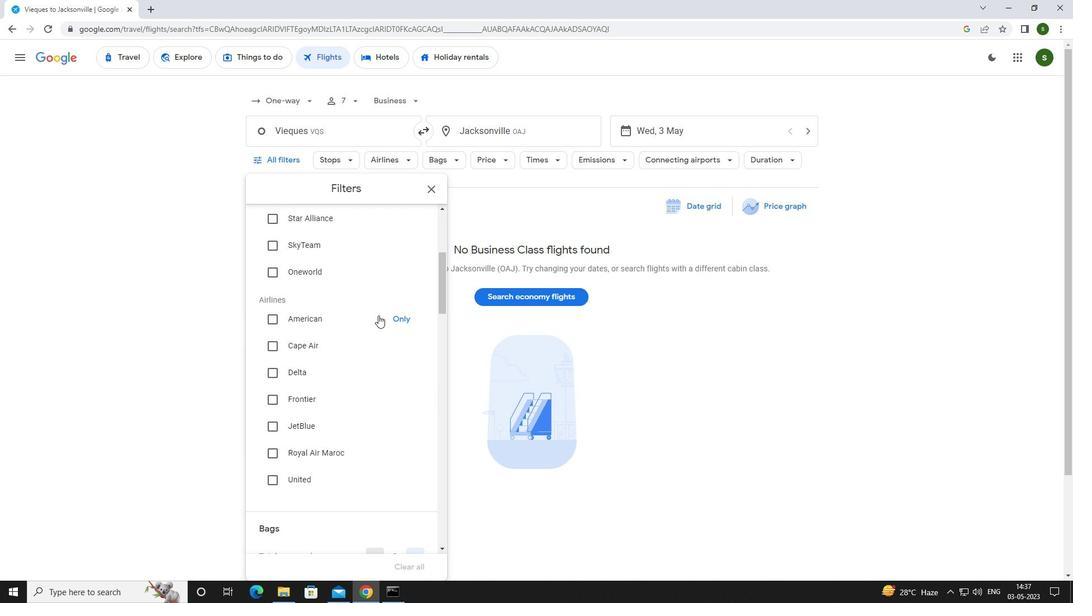
Action: Mouse scrolled (378, 315) with delta (0, 0)
Screenshot: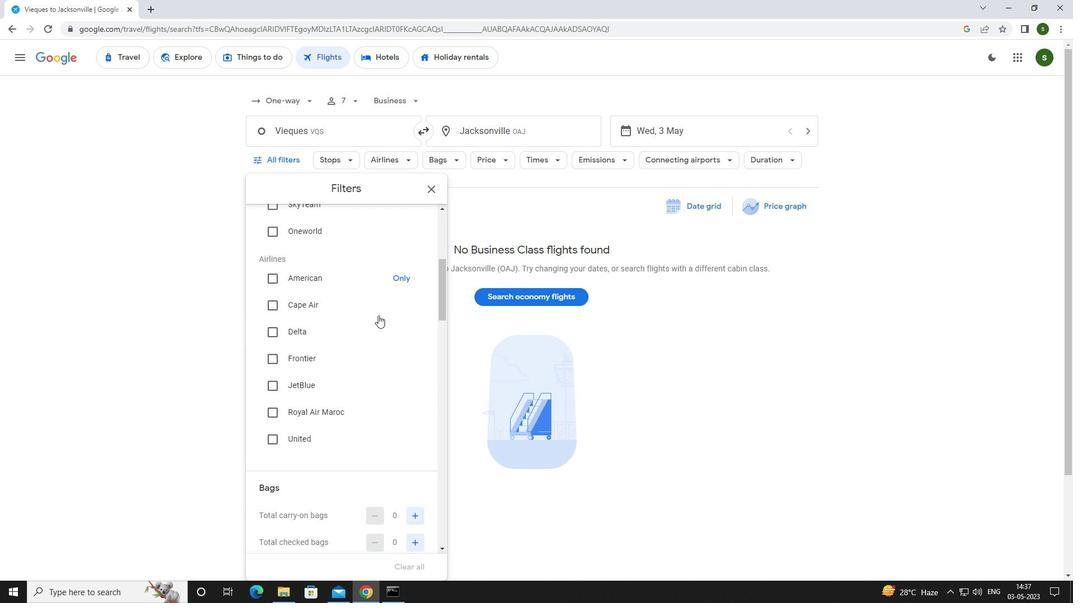 
Action: Mouse scrolled (378, 315) with delta (0, 0)
Screenshot: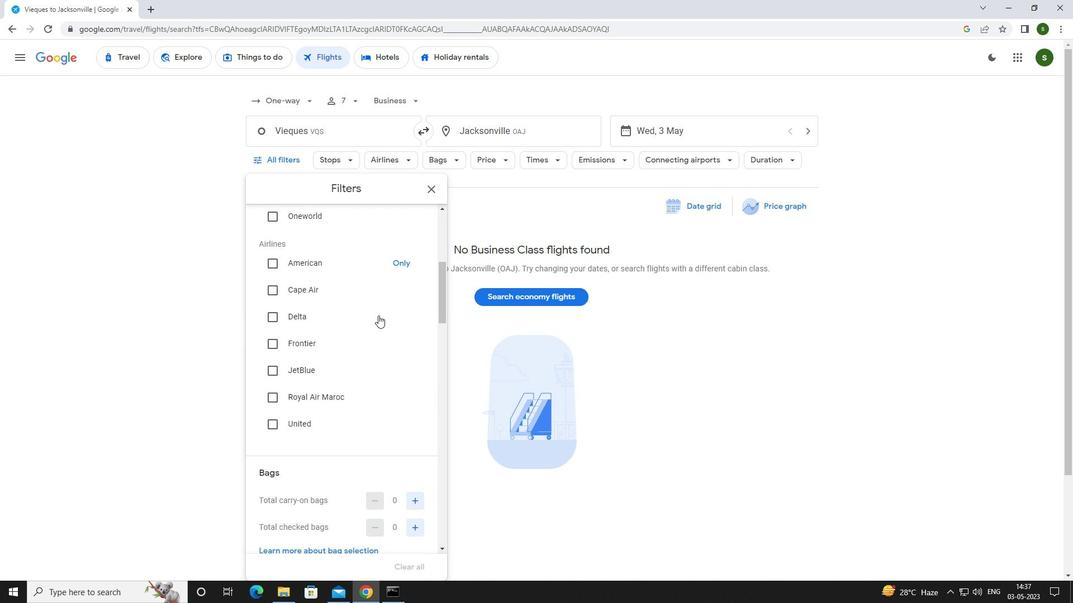 
Action: Mouse scrolled (378, 315) with delta (0, 0)
Screenshot: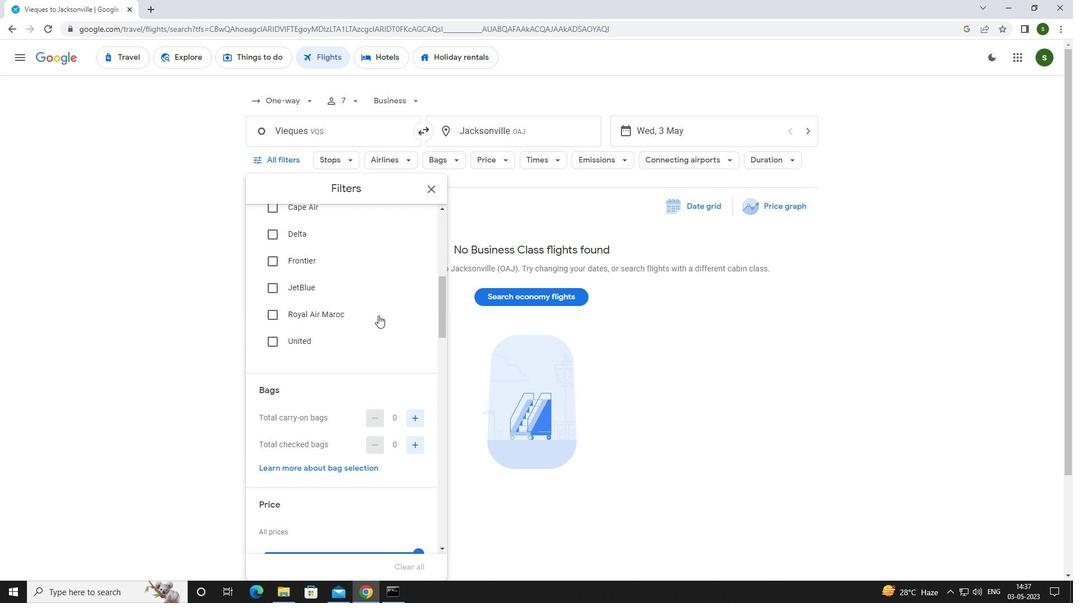 
Action: Mouse moved to (416, 337)
Screenshot: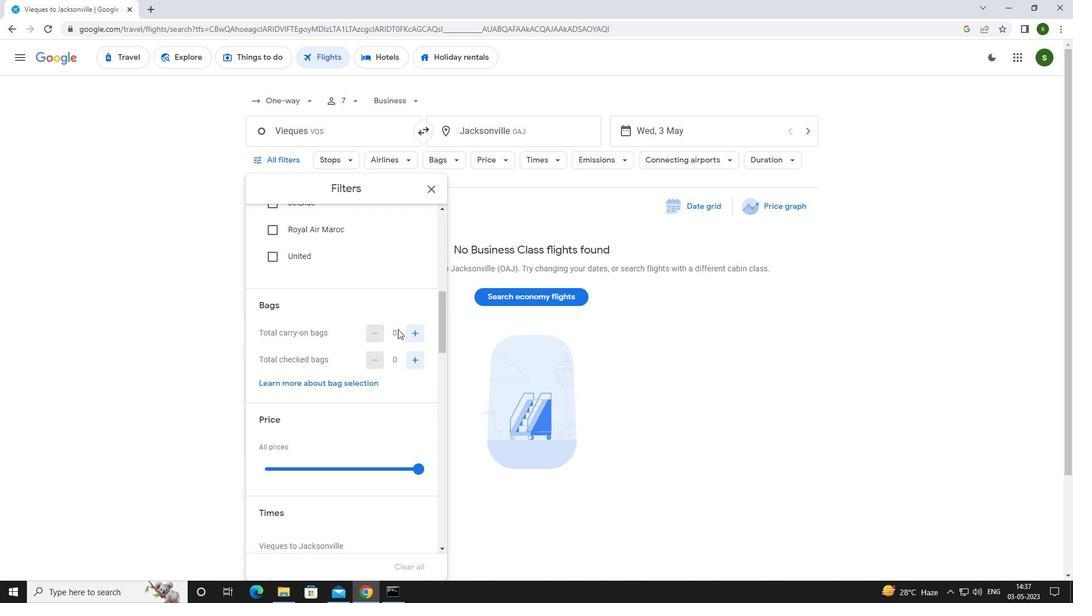 
Action: Mouse pressed left at (416, 337)
Screenshot: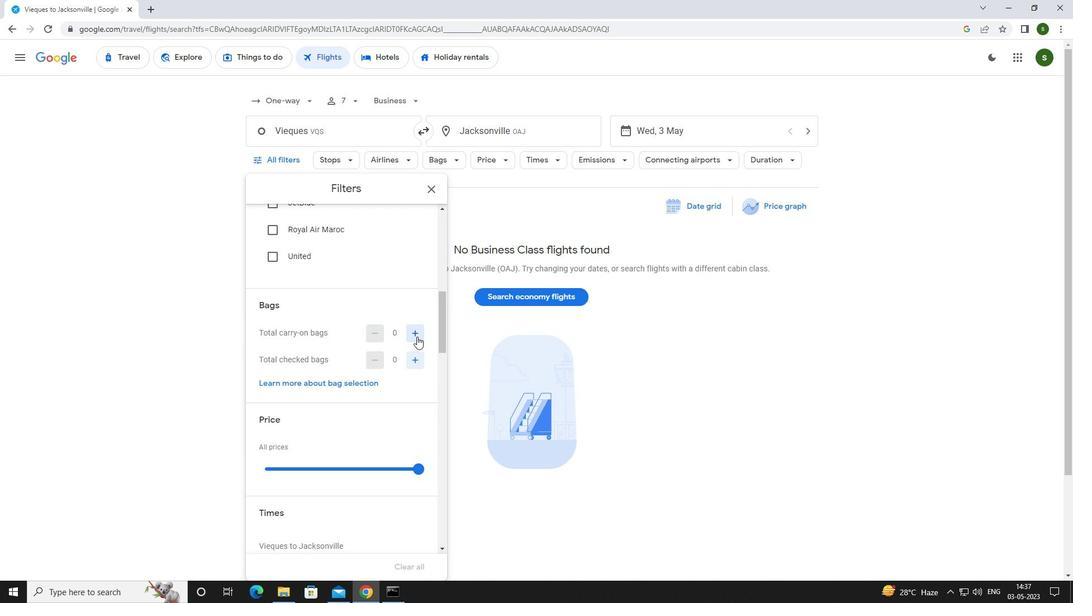 
Action: Mouse pressed left at (416, 337)
Screenshot: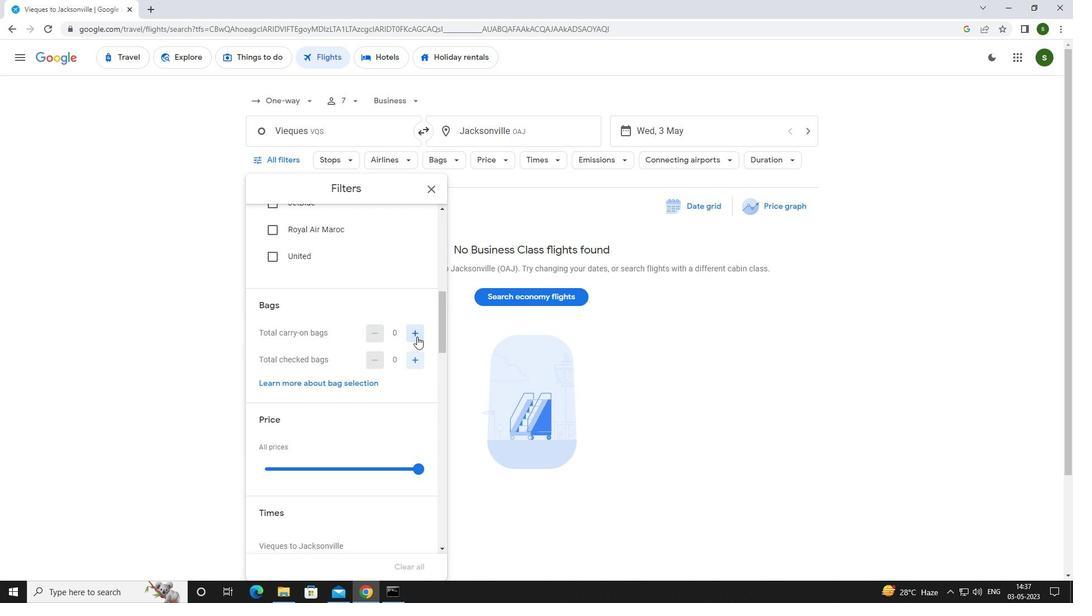
Action: Mouse moved to (417, 354)
Screenshot: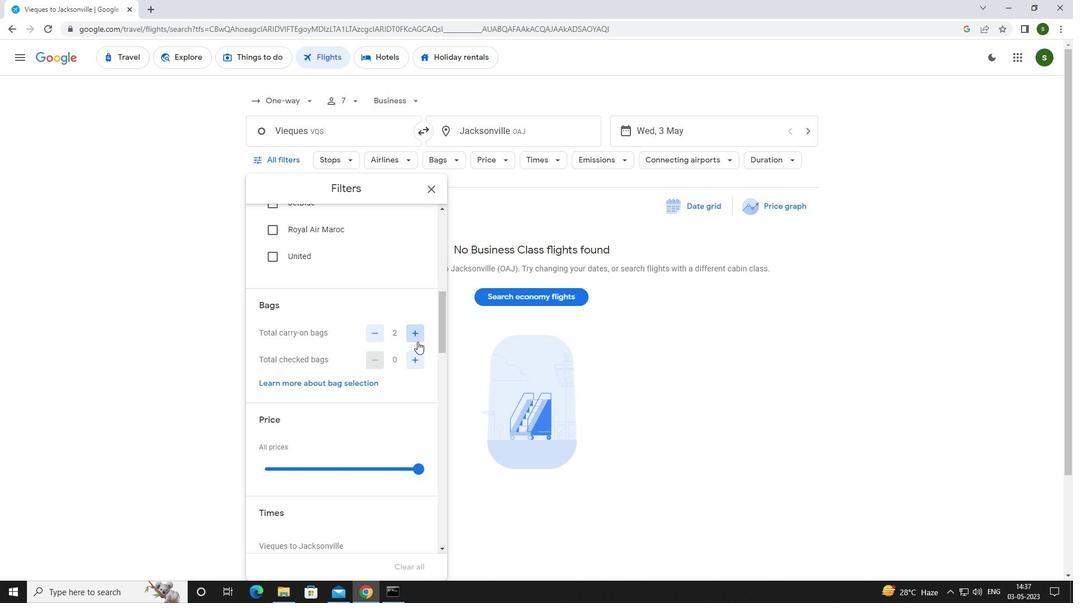 
Action: Mouse pressed left at (417, 354)
Screenshot: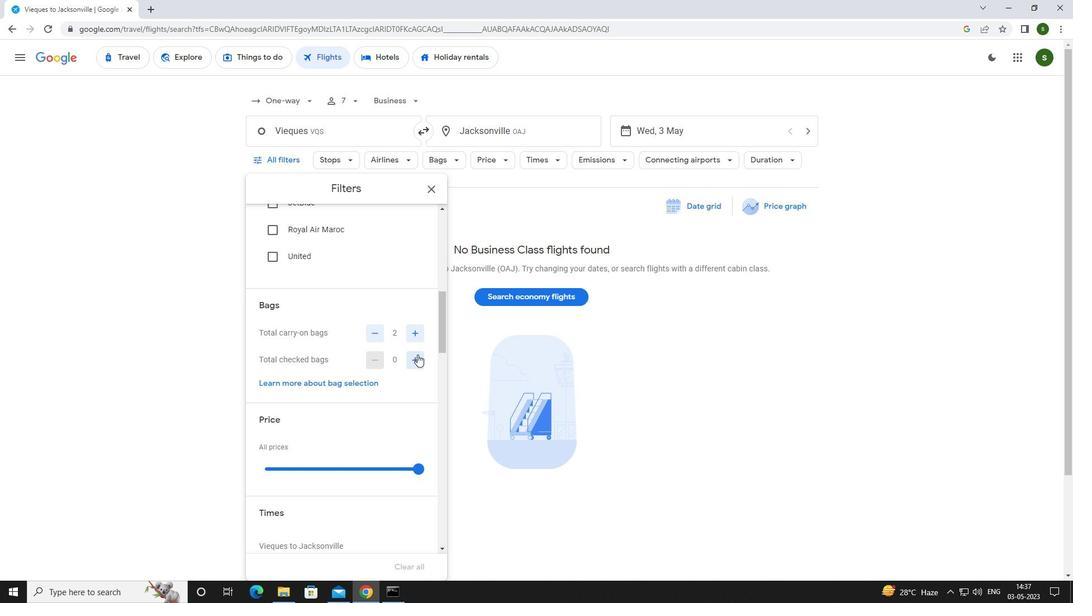 
Action: Mouse pressed left at (417, 354)
Screenshot: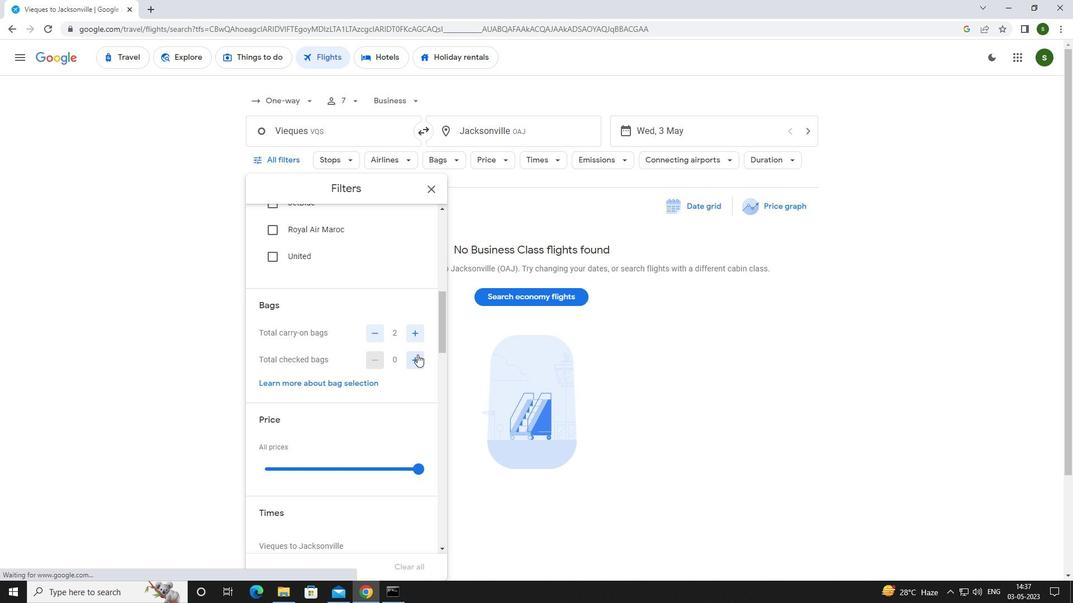 
Action: Mouse pressed left at (417, 354)
Screenshot: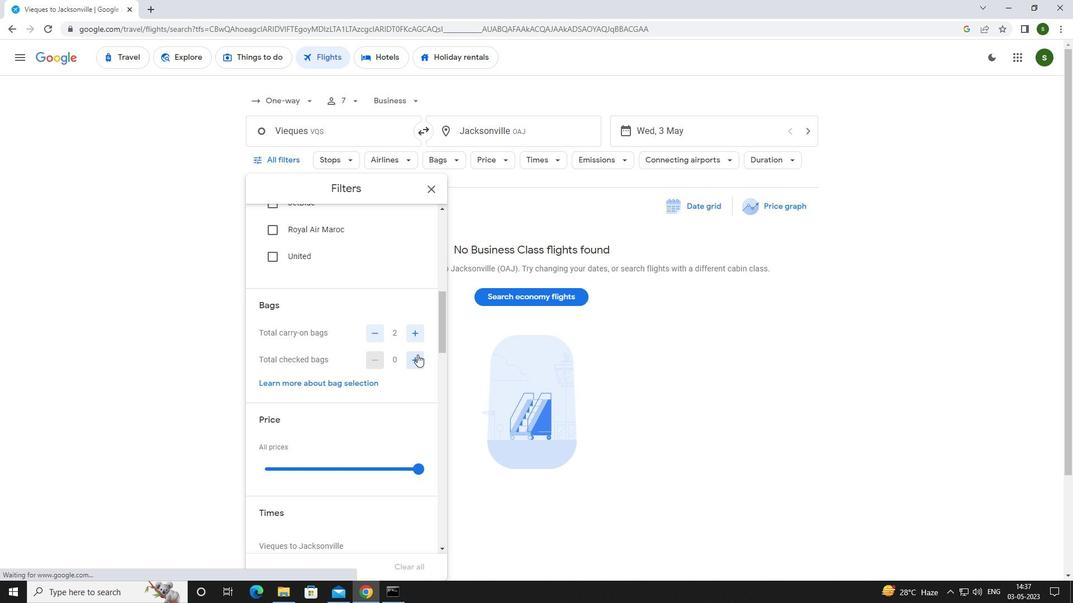 
Action: Mouse pressed left at (417, 354)
Screenshot: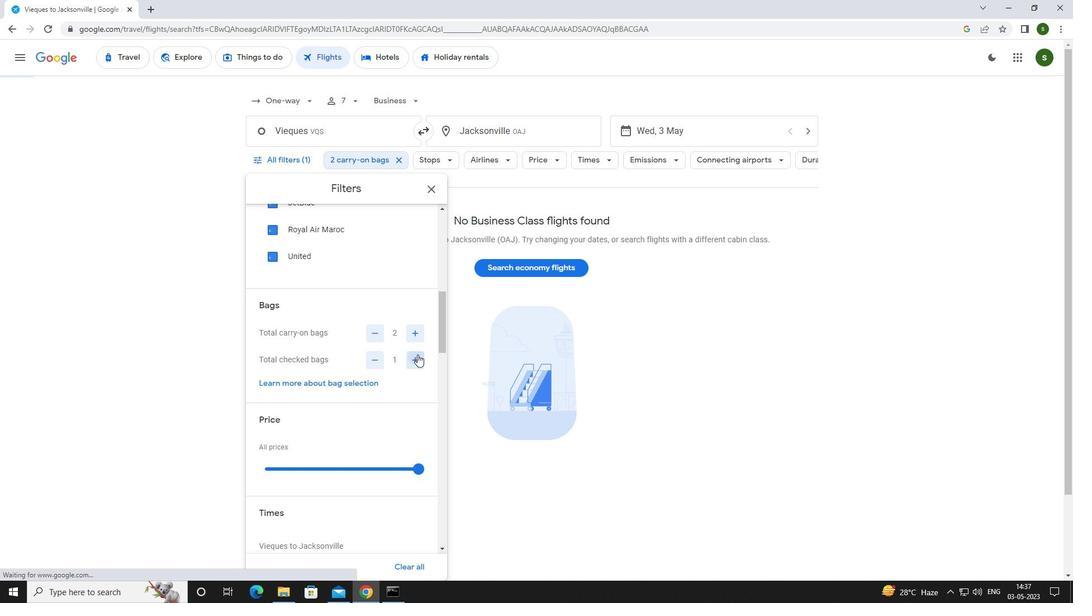 
Action: Mouse pressed left at (417, 354)
Screenshot: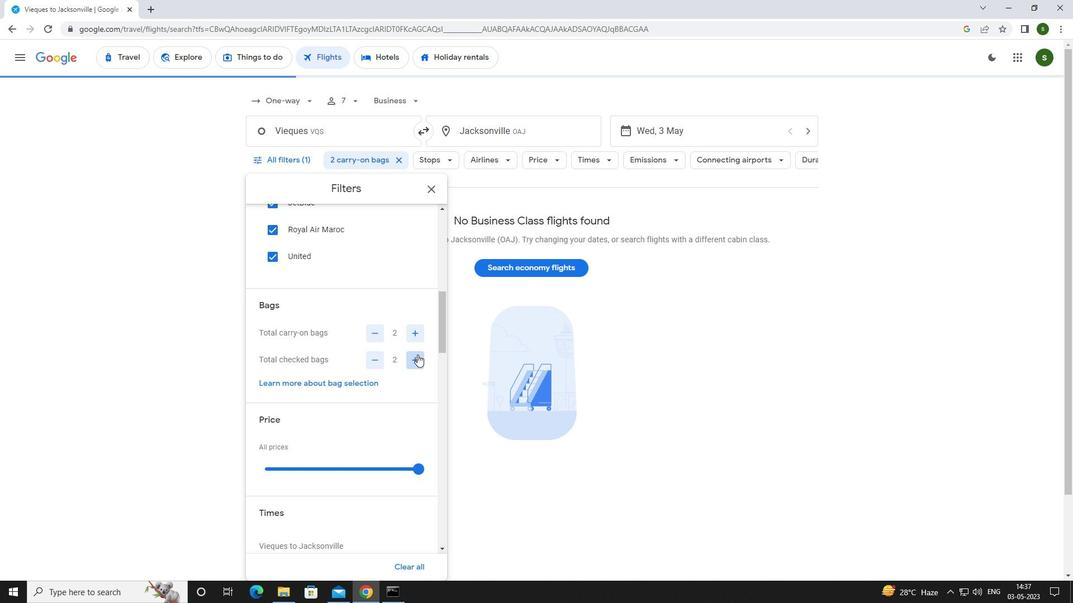 
Action: Mouse pressed left at (417, 354)
Screenshot: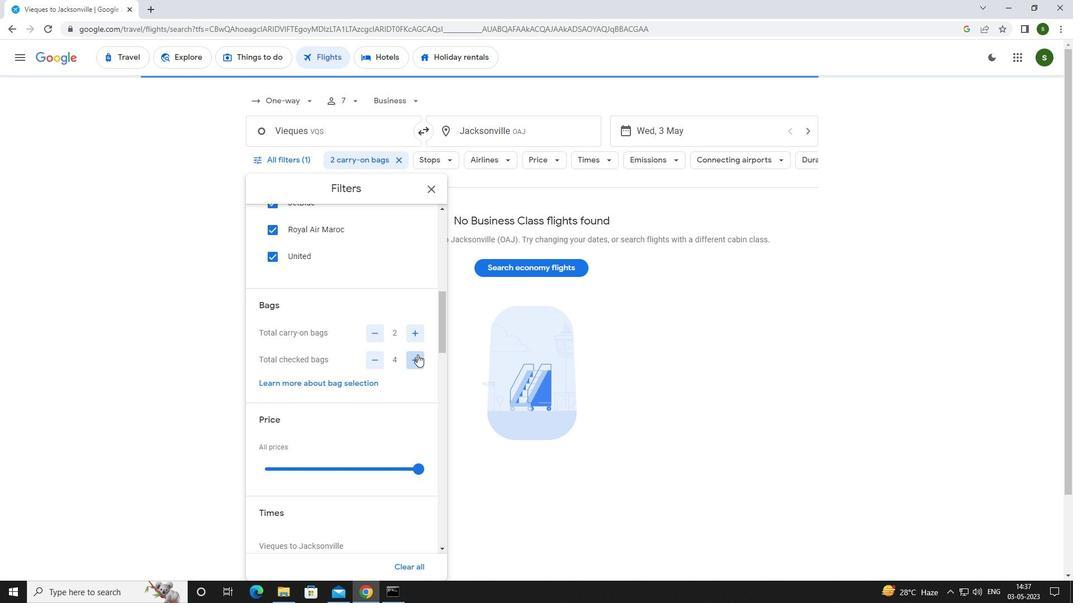 
Action: Mouse pressed left at (417, 354)
Screenshot: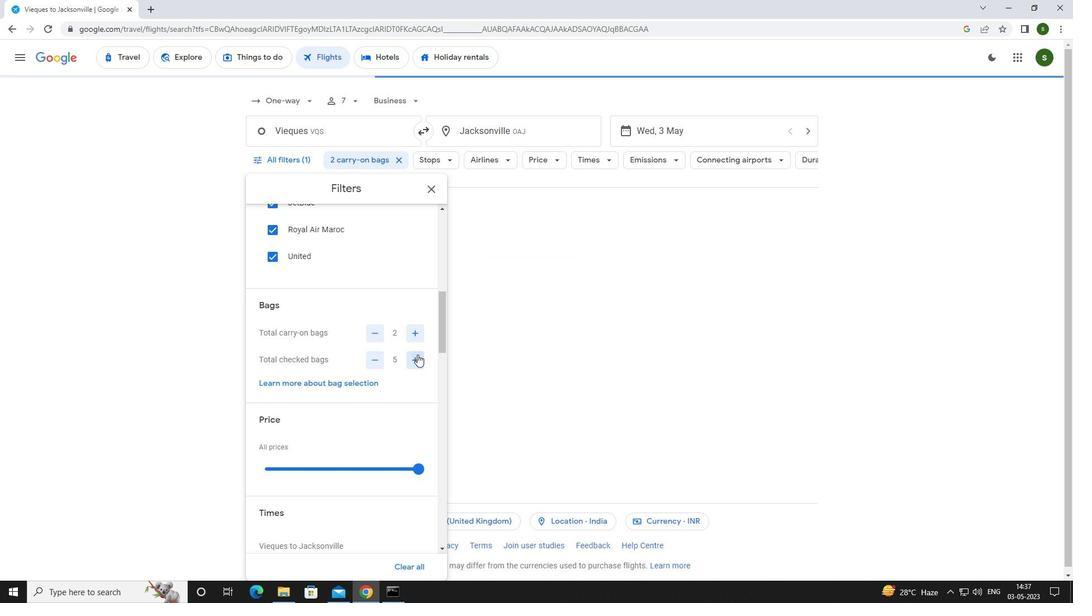 
Action: Mouse scrolled (417, 354) with delta (0, 0)
Screenshot: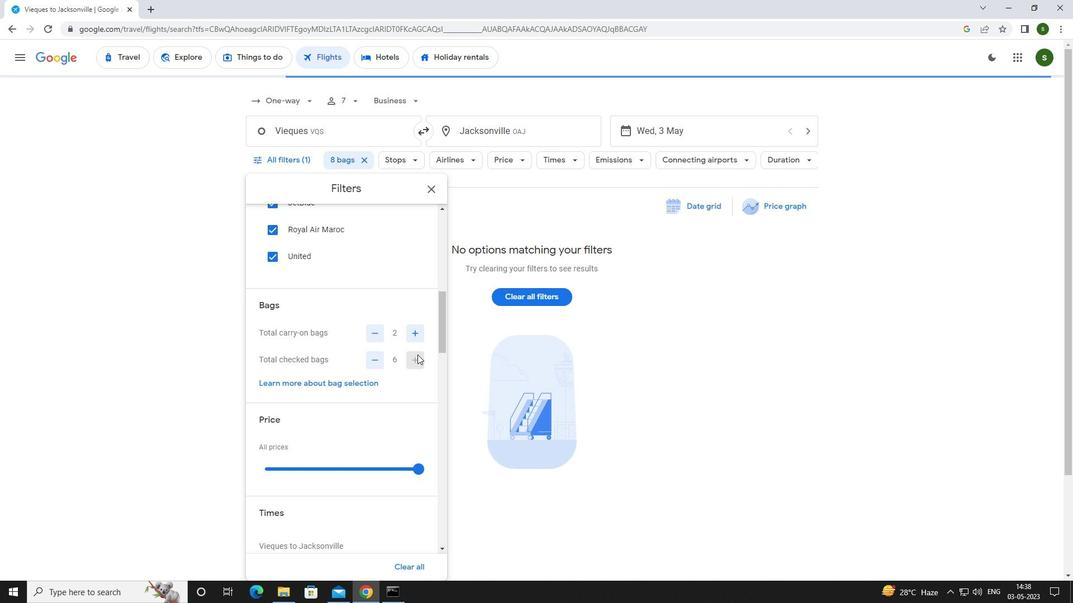 
Action: Mouse scrolled (417, 354) with delta (0, 0)
Screenshot: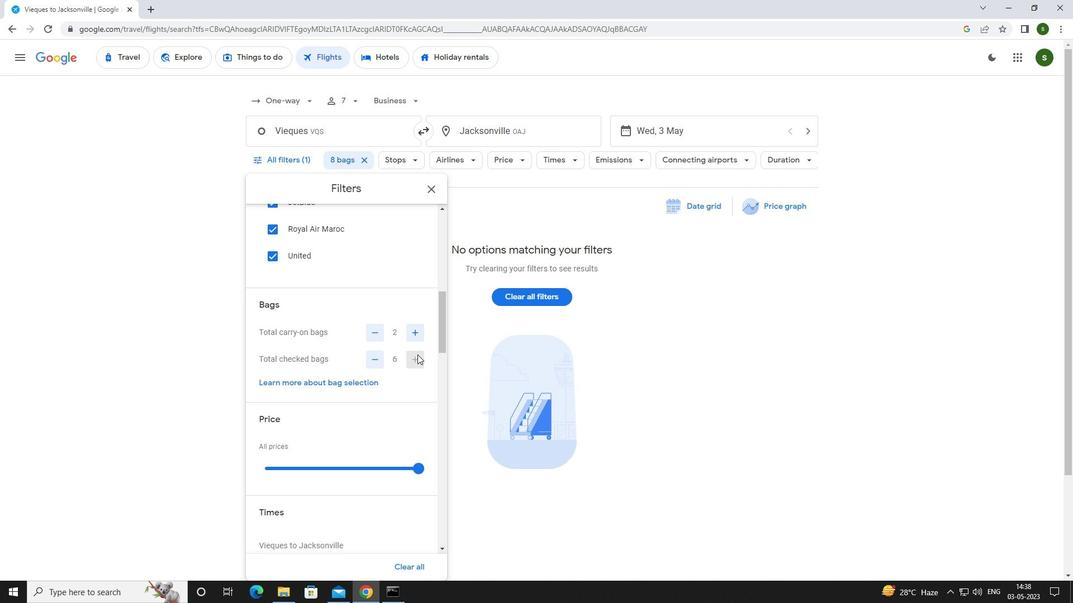 
Action: Mouse pressed left at (417, 354)
Screenshot: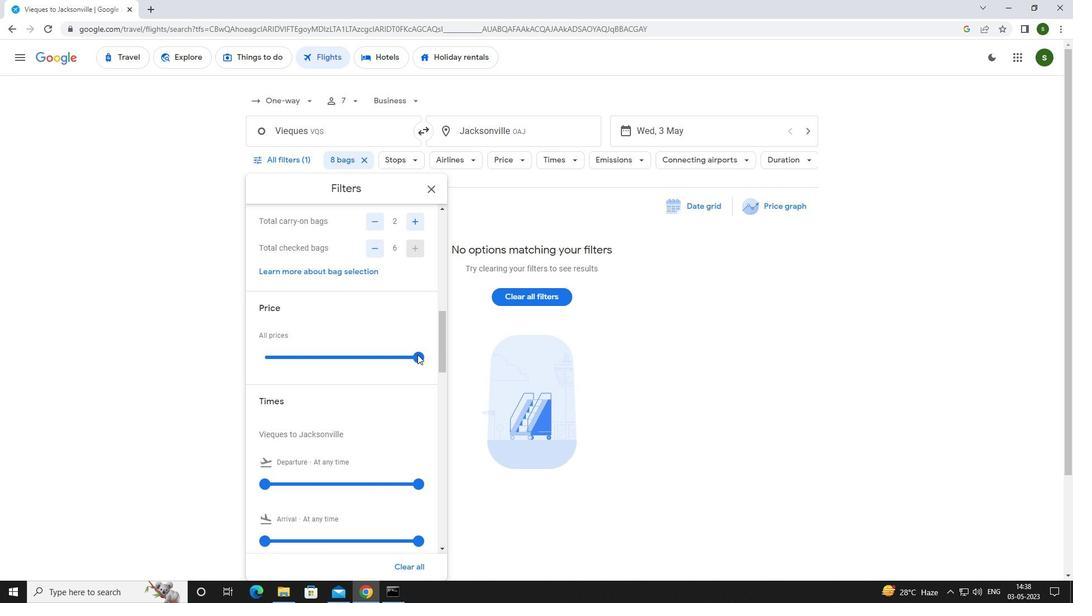 
Action: Mouse scrolled (417, 354) with delta (0, 0)
Screenshot: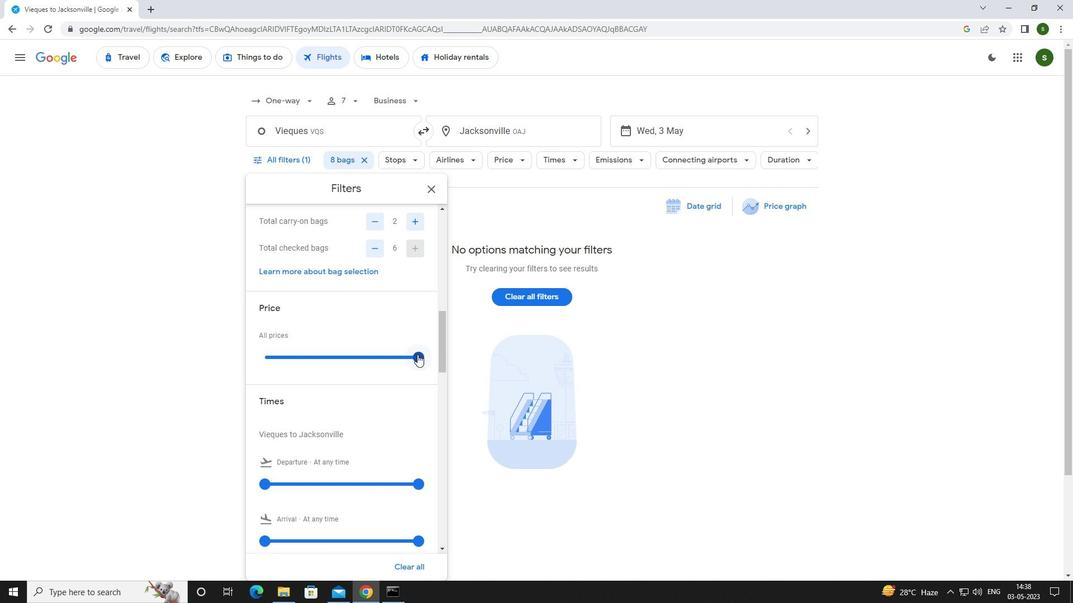 
Action: Mouse moved to (267, 422)
Screenshot: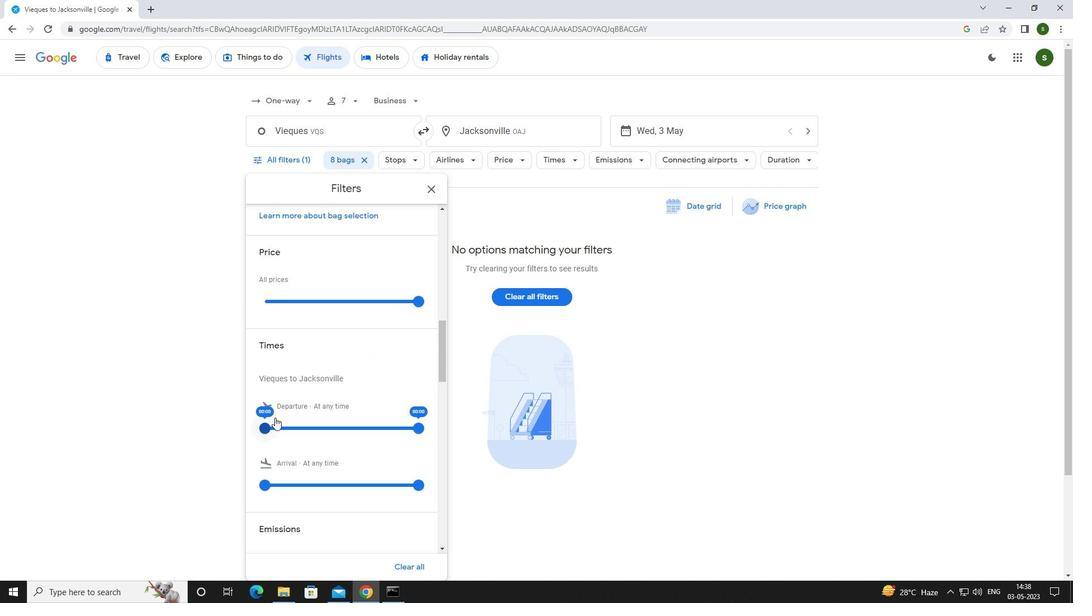 
Action: Mouse pressed left at (267, 422)
Screenshot: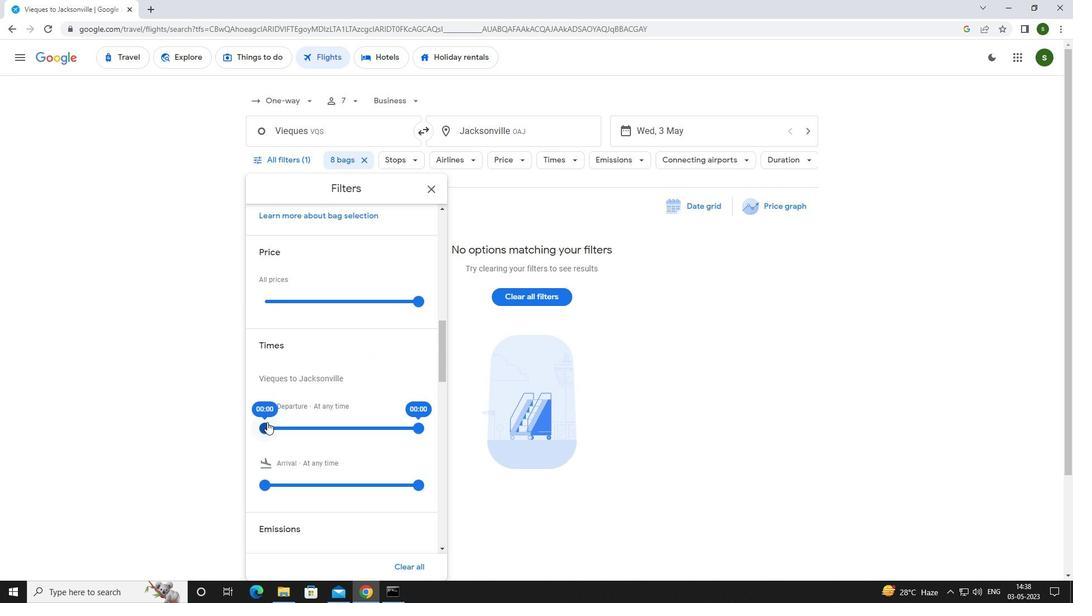 
Action: Mouse moved to (605, 332)
Screenshot: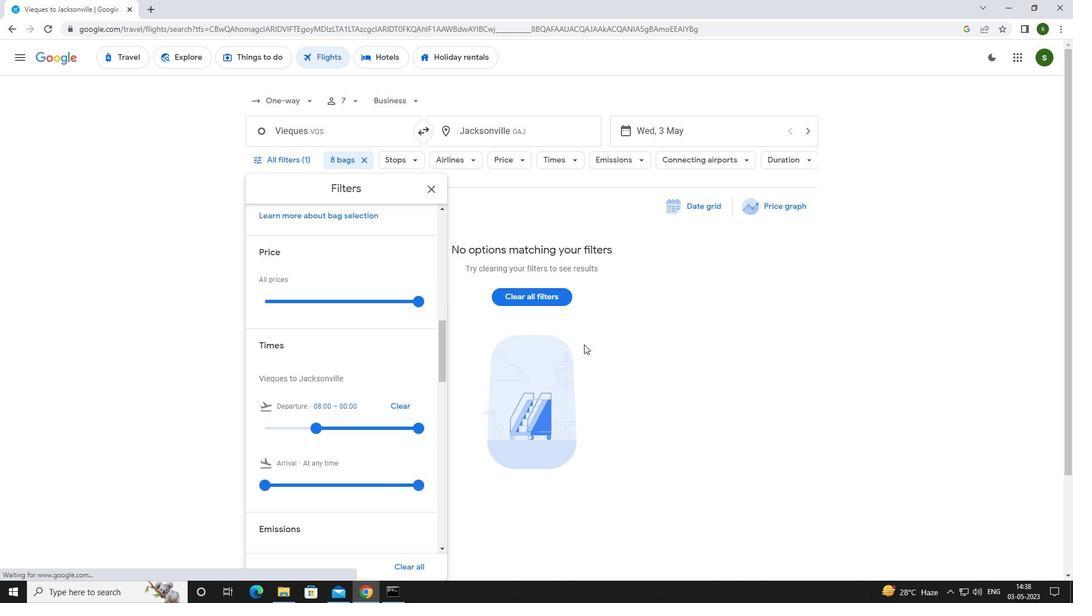 
Action: Mouse pressed left at (605, 332)
Screenshot: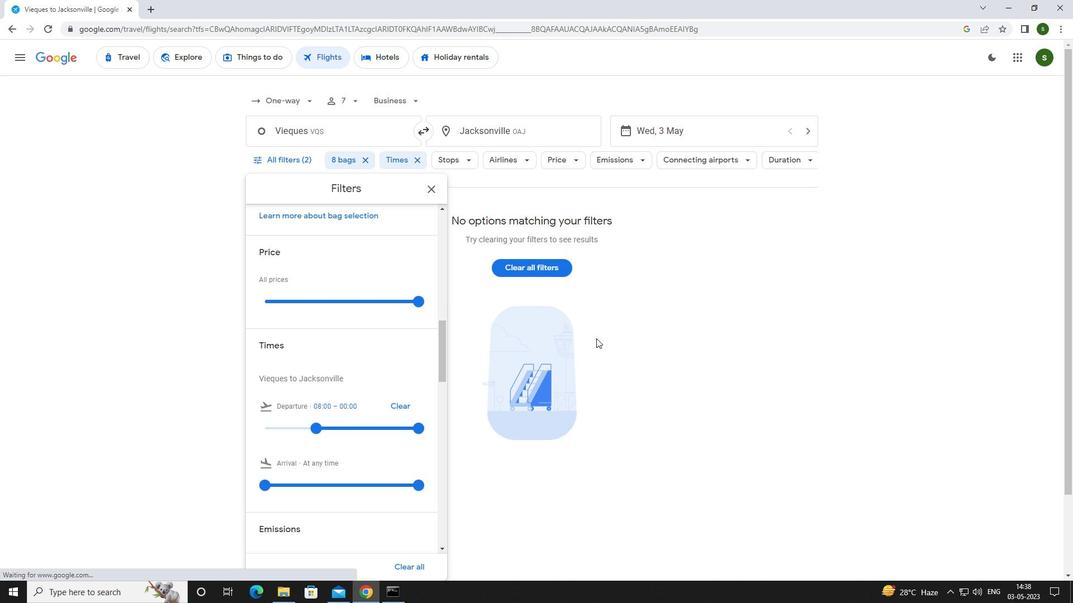 
Action: Mouse moved to (605, 330)
Screenshot: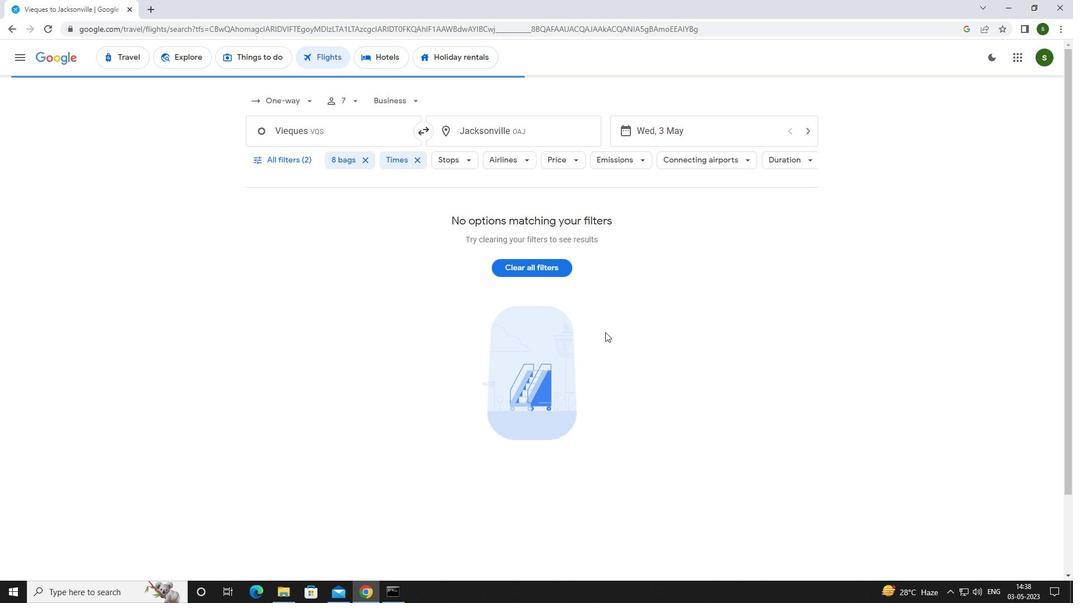 
